 Task: Find connections with filter location Homburg with filter topic #SmallBusinesswith filter profile language English with filter current company Blue Star Limited with filter school Laxminarayan Institute of Technology with filter industry Fashion Accessories Manufacturing with filter service category Telecommunications with filter keywords title Zoologist
Action: Mouse moved to (480, 68)
Screenshot: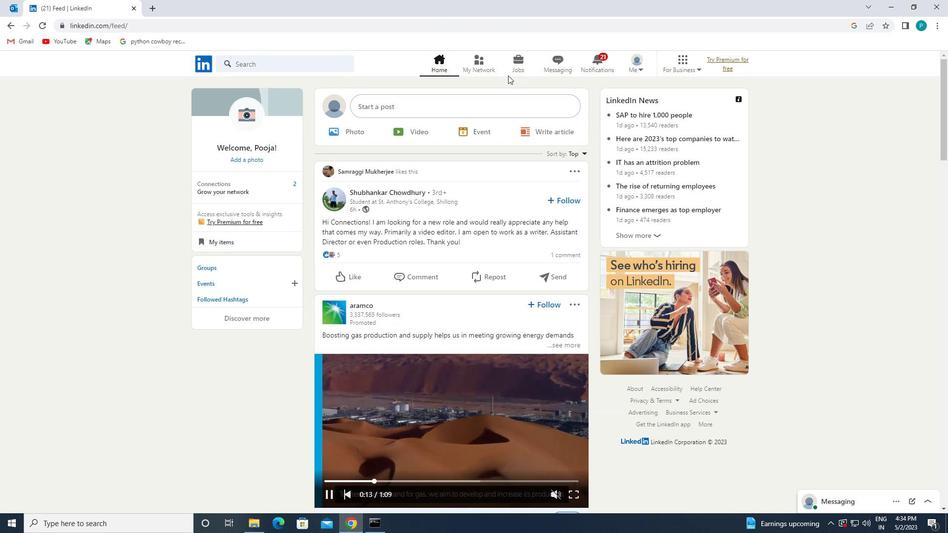 
Action: Mouse pressed left at (480, 68)
Screenshot: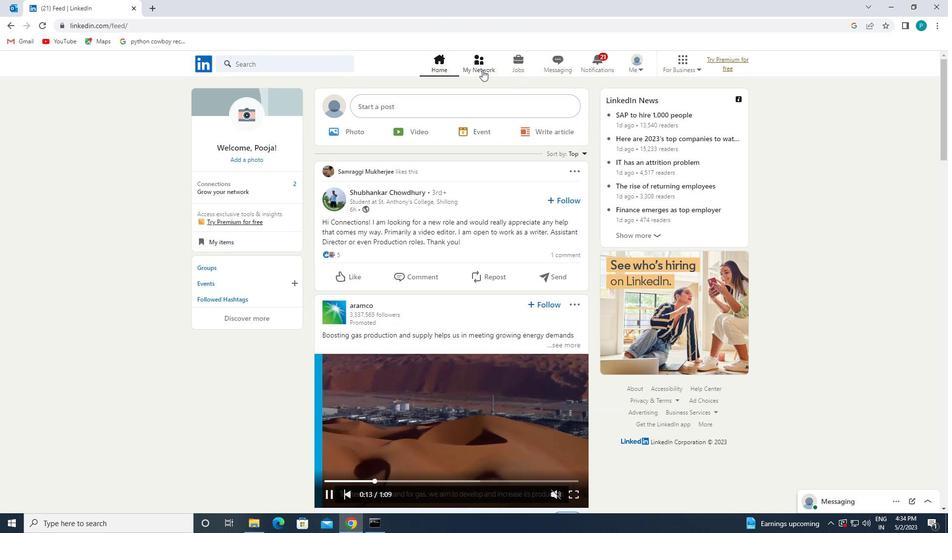 
Action: Mouse moved to (290, 114)
Screenshot: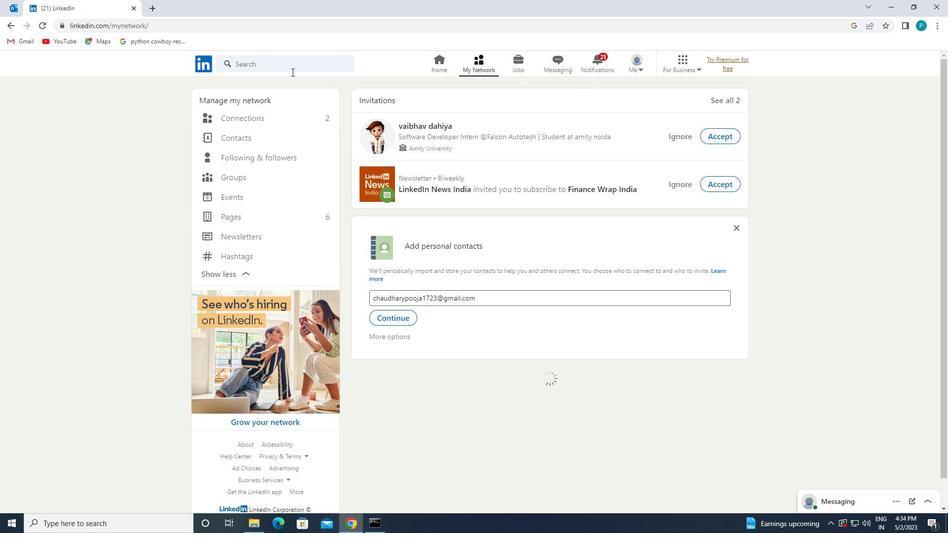 
Action: Mouse pressed left at (290, 114)
Screenshot: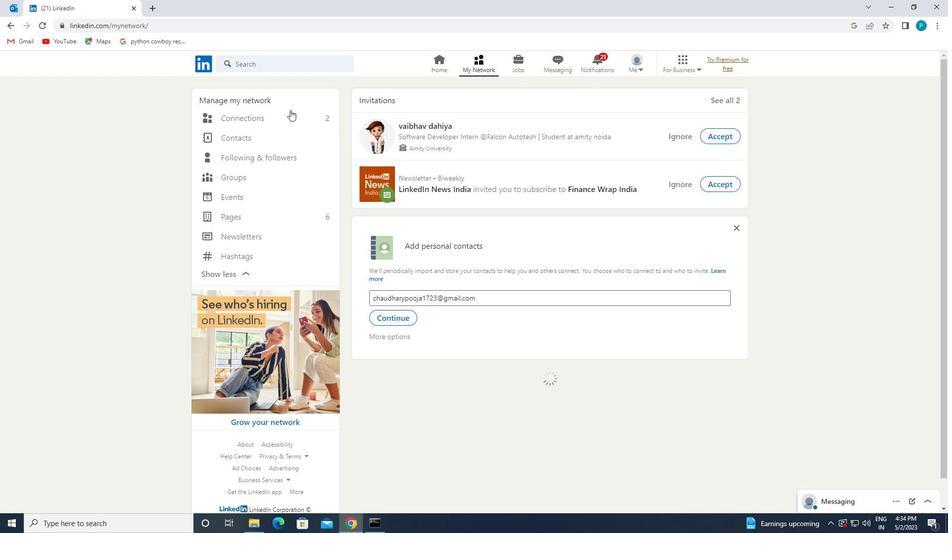 
Action: Mouse moved to (292, 116)
Screenshot: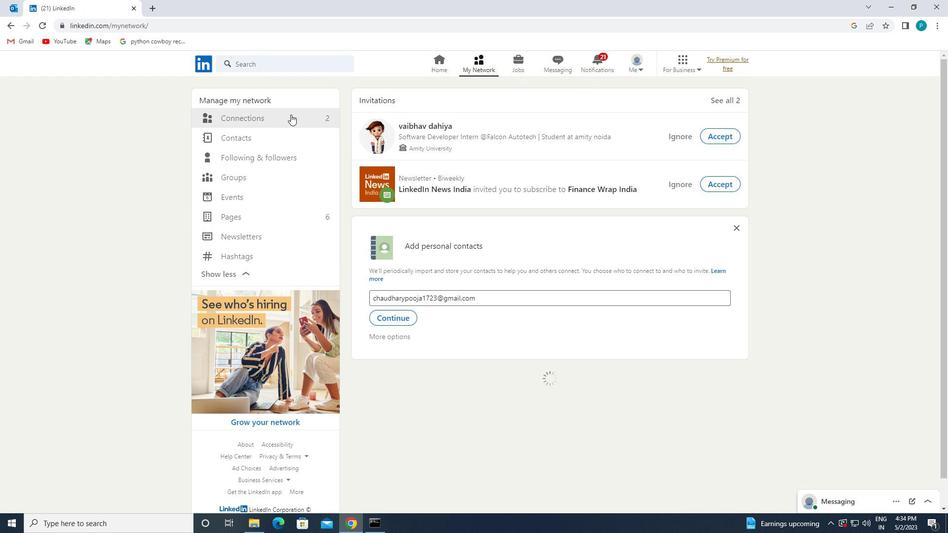
Action: Mouse pressed left at (292, 116)
Screenshot: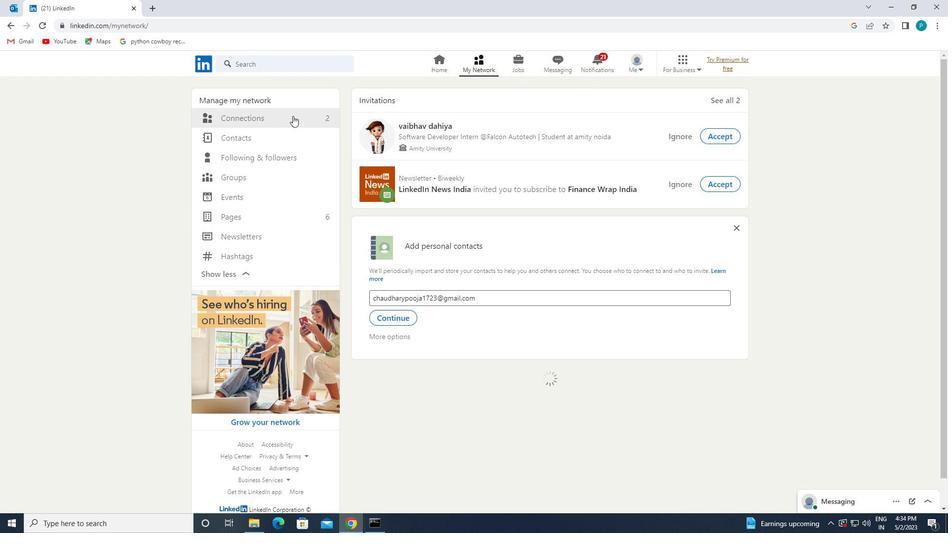
Action: Mouse pressed left at (292, 116)
Screenshot: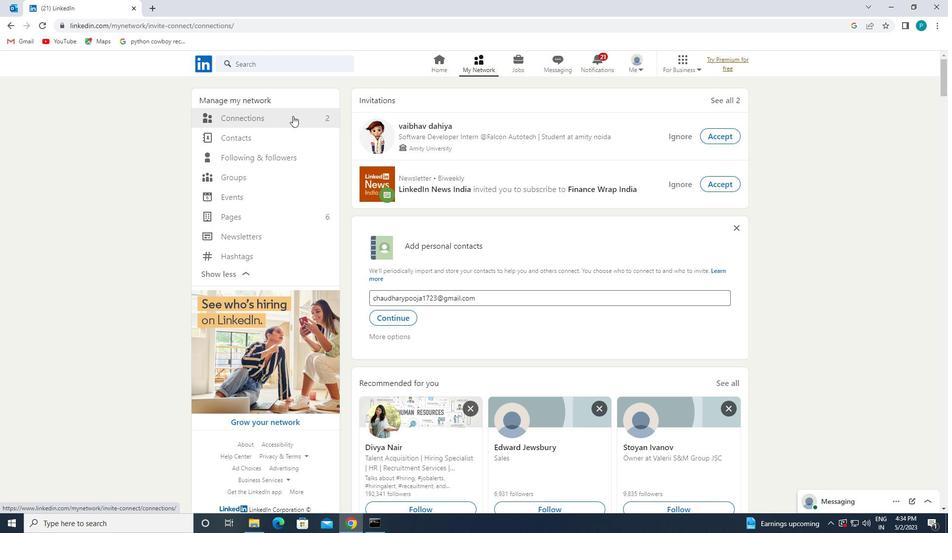 
Action: Mouse pressed left at (292, 116)
Screenshot: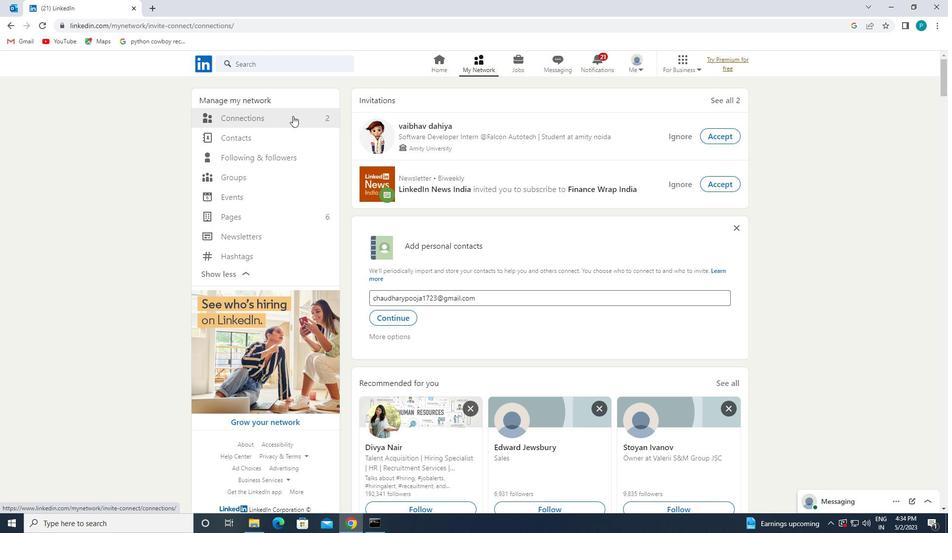 
Action: Mouse moved to (558, 114)
Screenshot: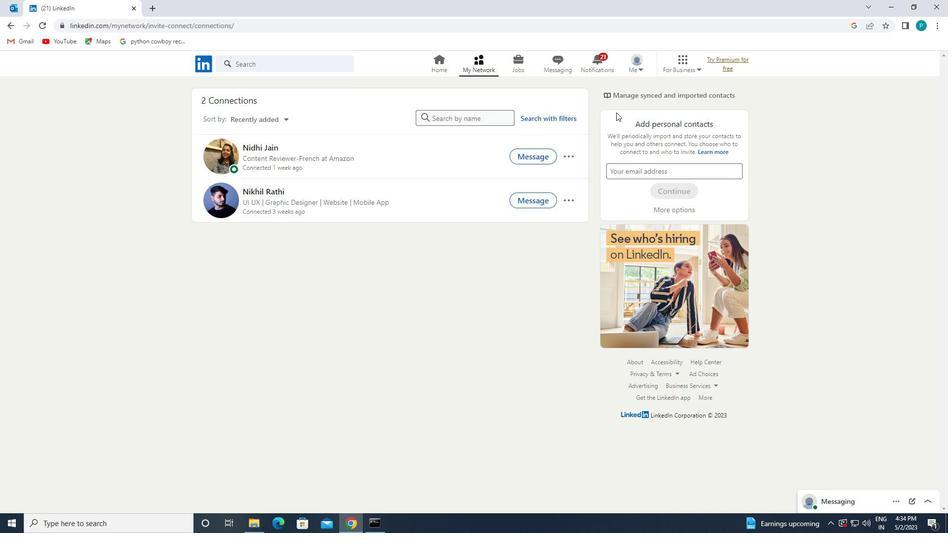 
Action: Mouse pressed left at (558, 114)
Screenshot: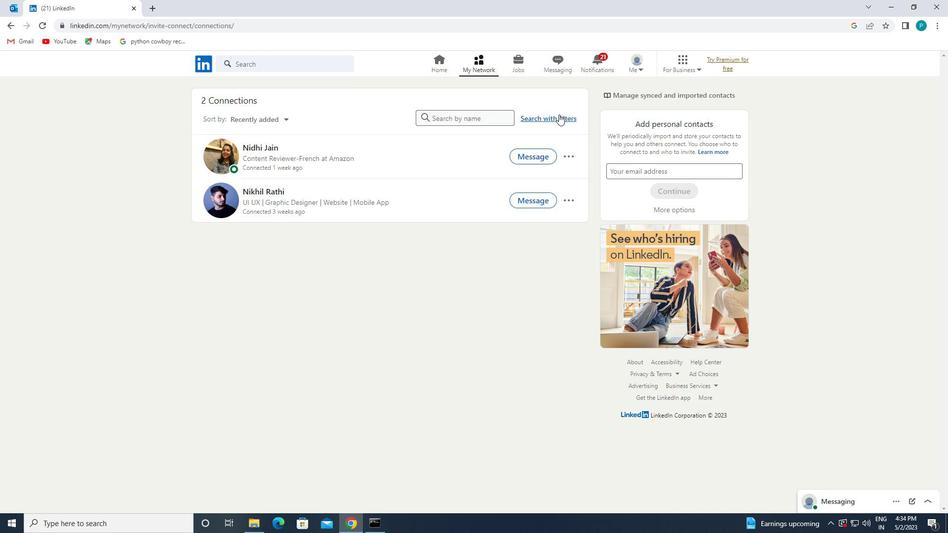 
Action: Mouse moved to (517, 90)
Screenshot: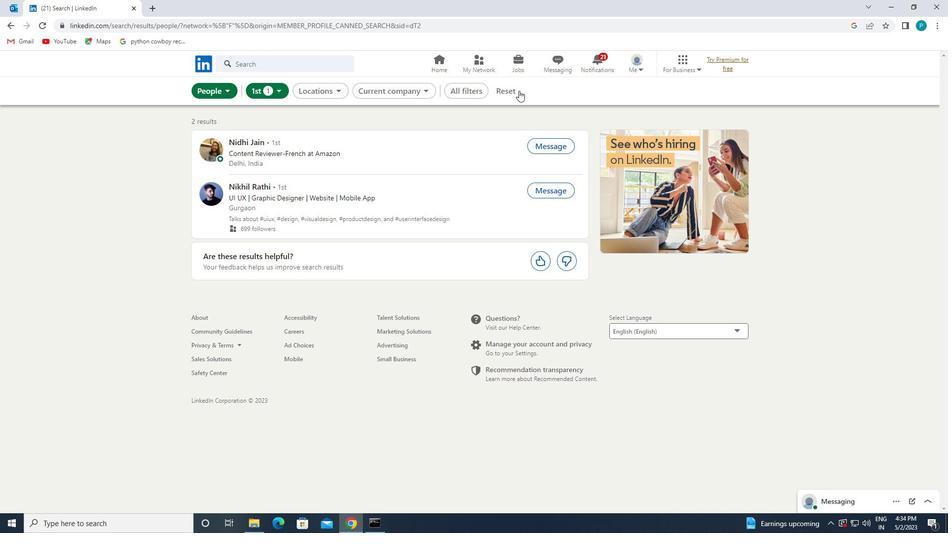 
Action: Mouse pressed left at (517, 90)
Screenshot: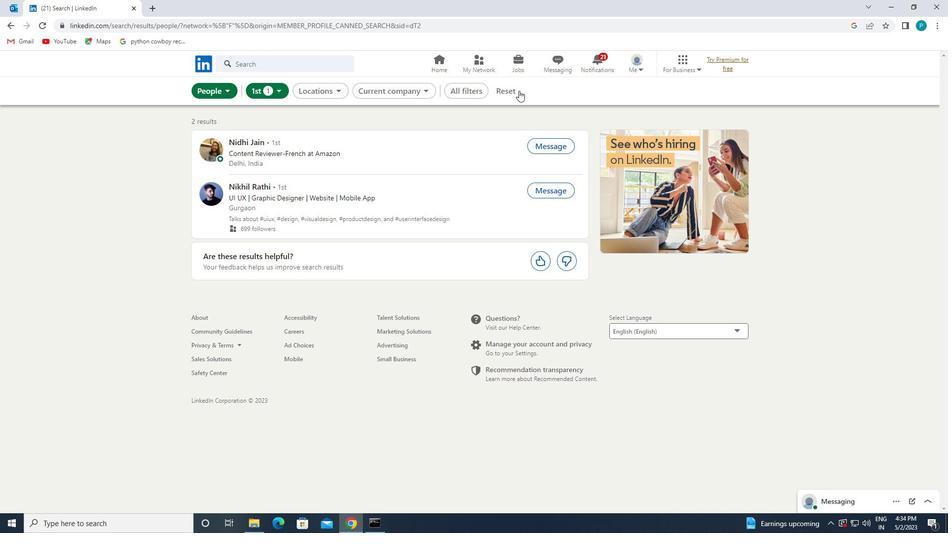 
Action: Mouse moved to (478, 88)
Screenshot: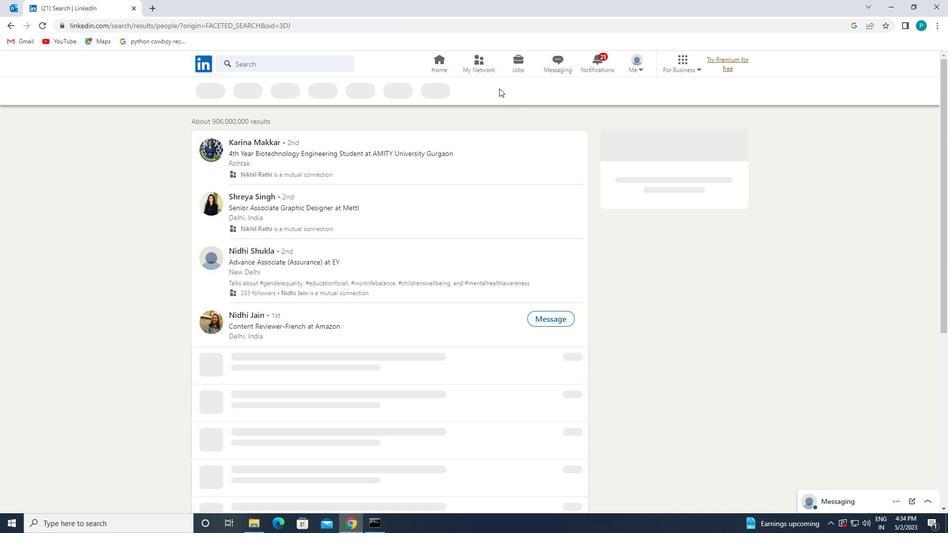 
Action: Mouse pressed left at (478, 88)
Screenshot: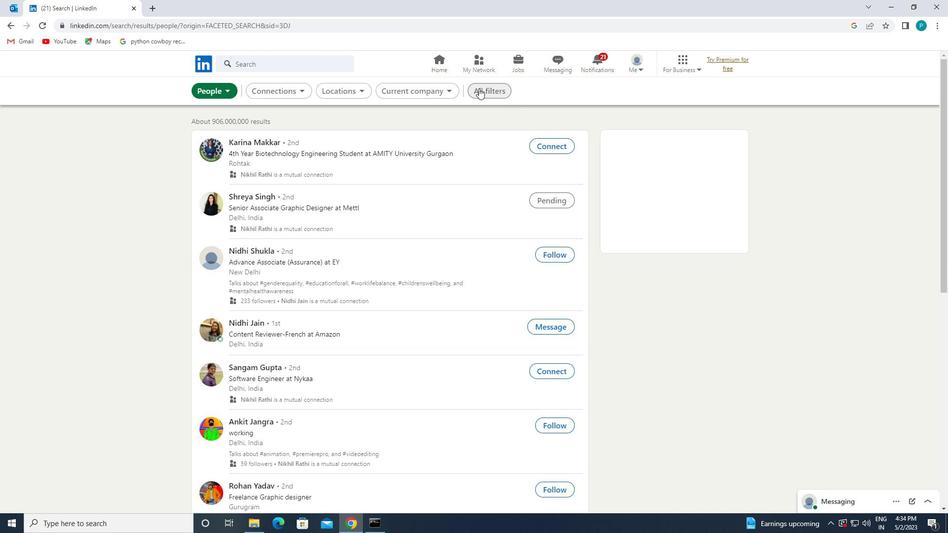 
Action: Mouse moved to (837, 305)
Screenshot: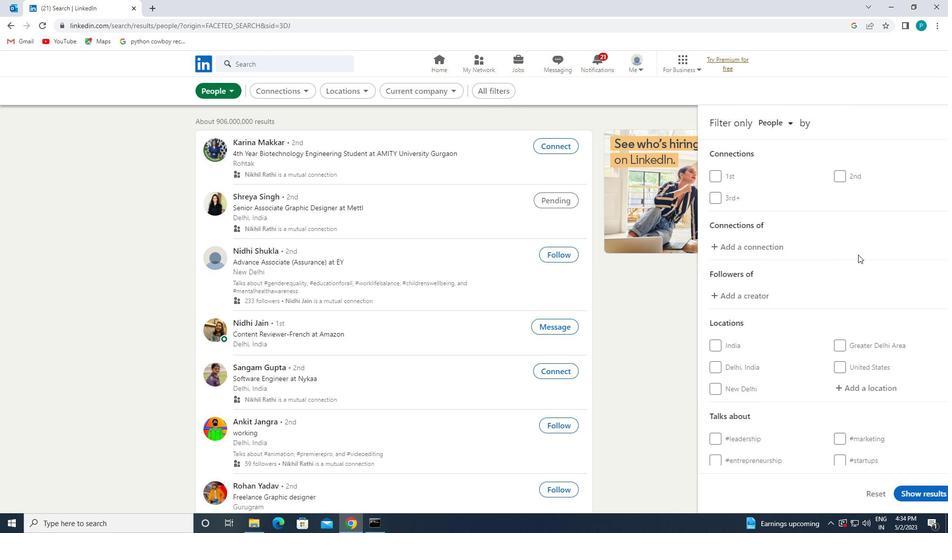 
Action: Mouse scrolled (837, 305) with delta (0, 0)
Screenshot: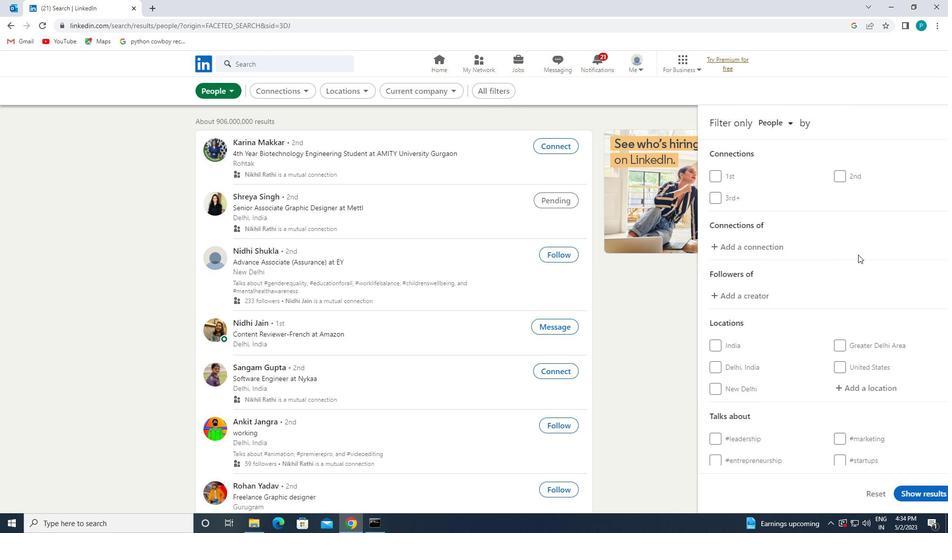 
Action: Mouse scrolled (837, 305) with delta (0, 0)
Screenshot: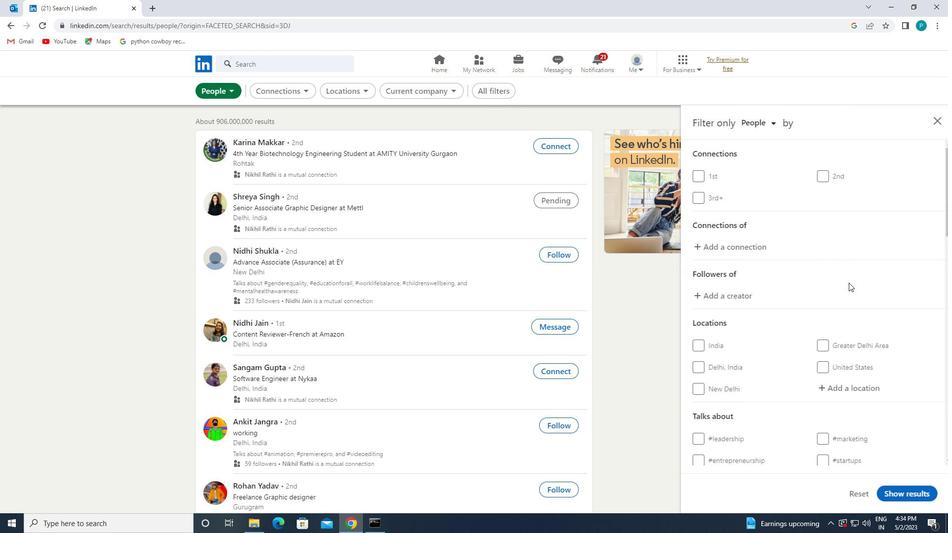 
Action: Mouse scrolled (837, 305) with delta (0, 0)
Screenshot: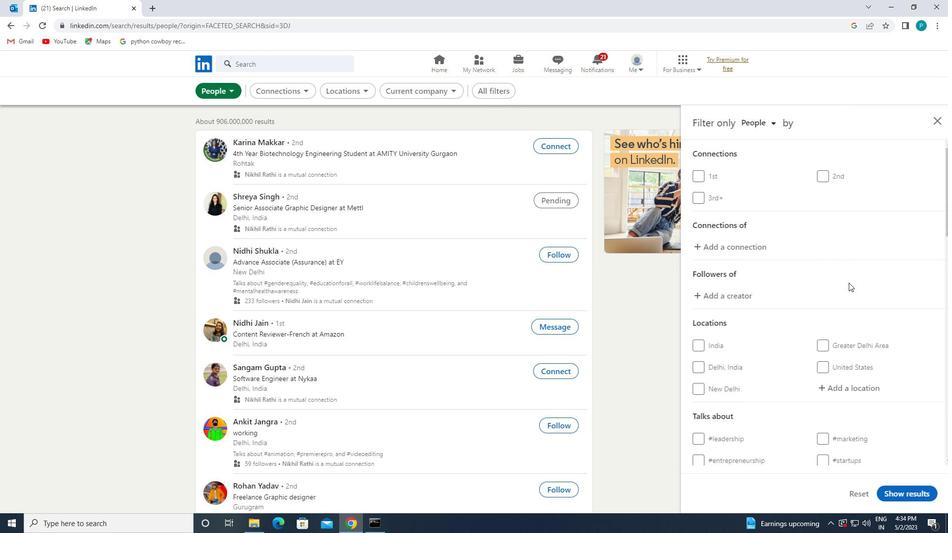 
Action: Mouse moved to (828, 246)
Screenshot: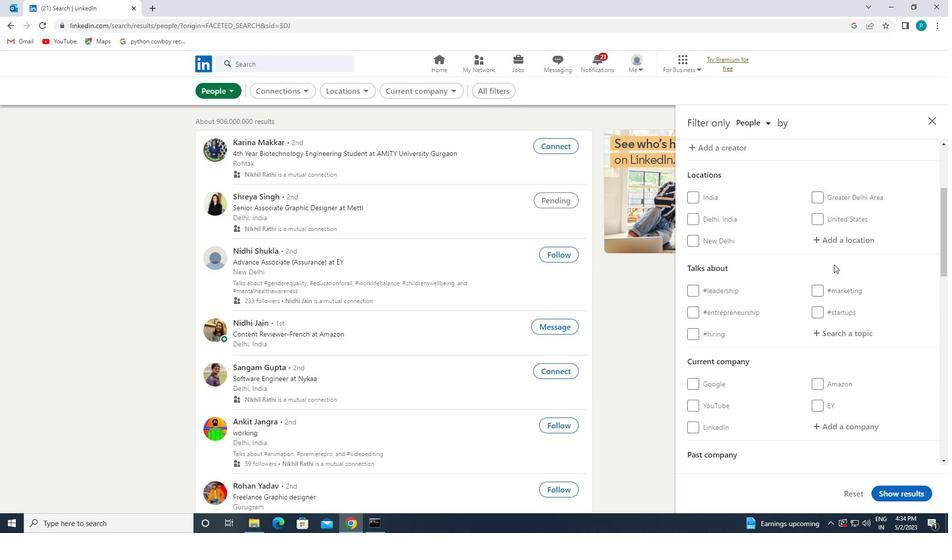 
Action: Mouse pressed left at (828, 246)
Screenshot: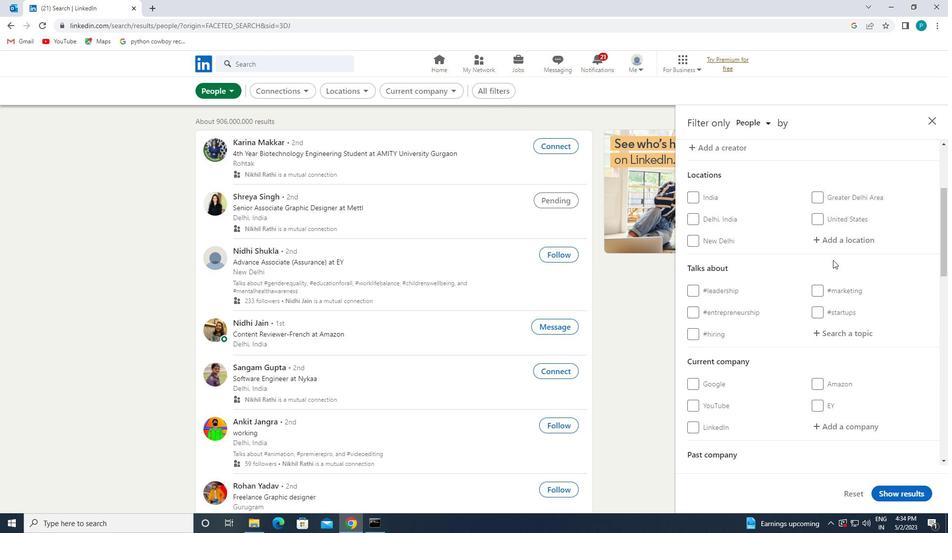 
Action: Key pressed <Key.caps_lock>h<Key.caps_lock>omburg
Screenshot: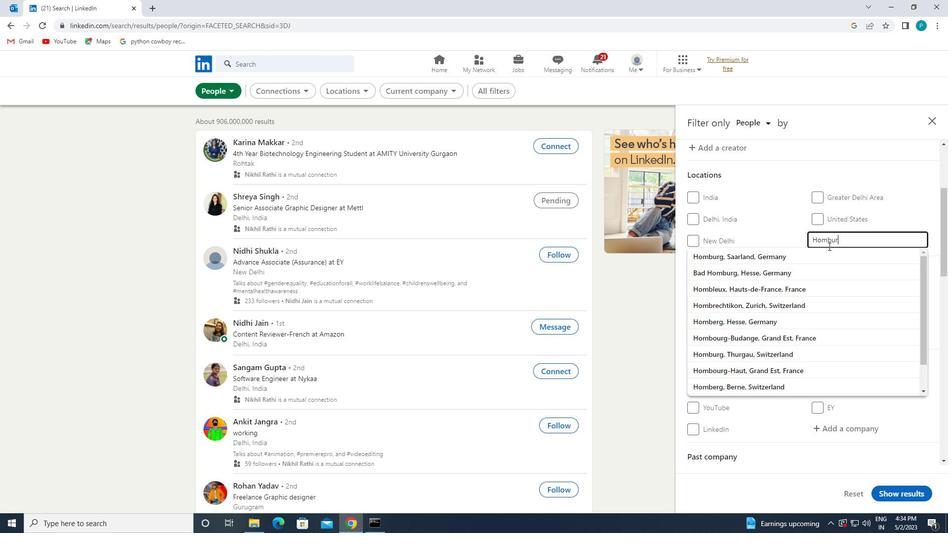 
Action: Mouse moved to (767, 255)
Screenshot: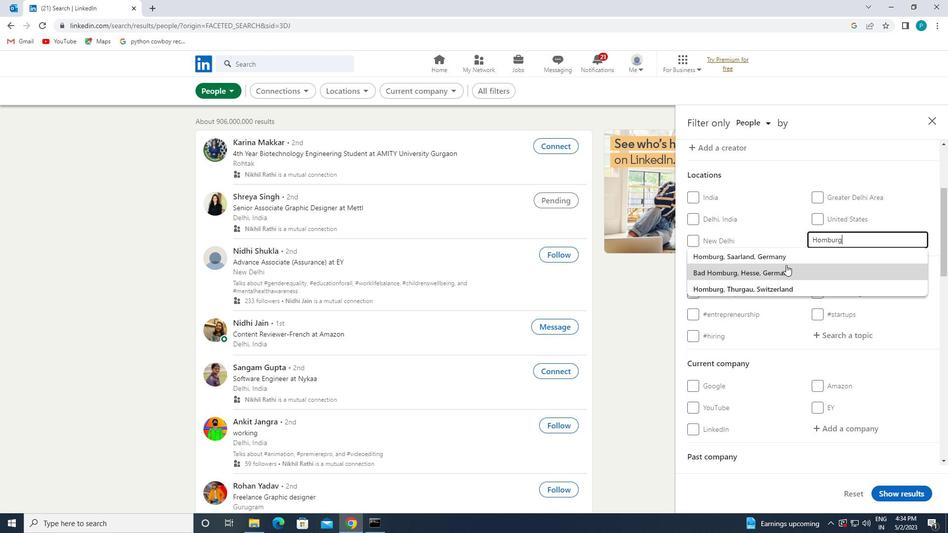
Action: Mouse pressed left at (767, 255)
Screenshot: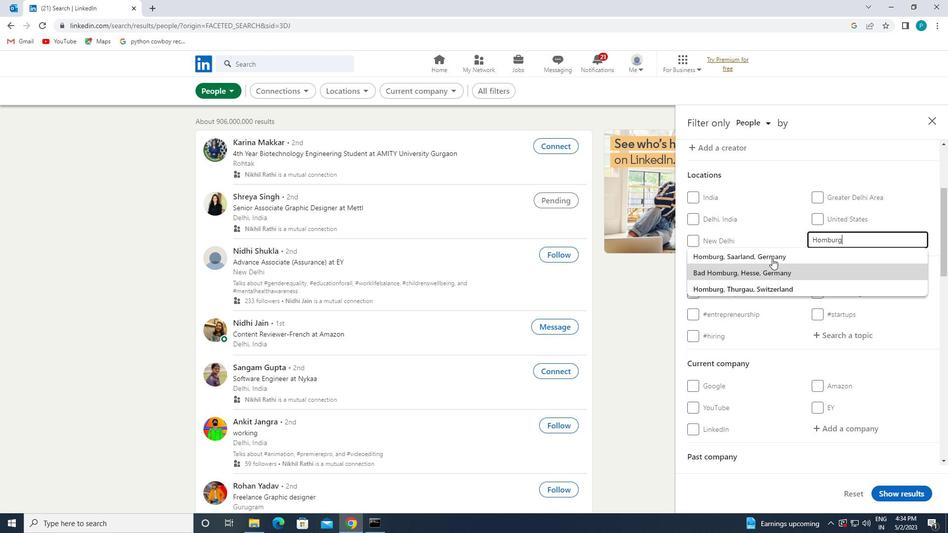 
Action: Mouse moved to (848, 313)
Screenshot: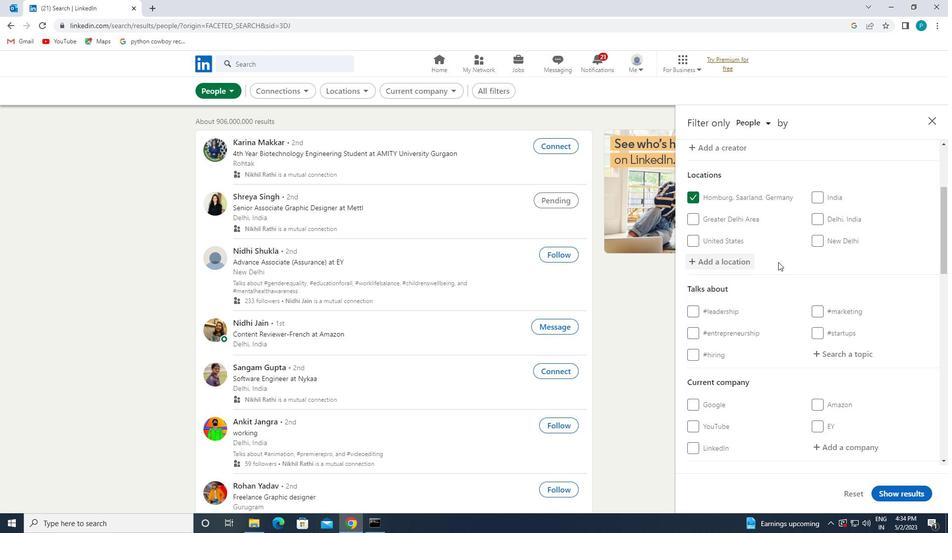 
Action: Mouse scrolled (848, 313) with delta (0, 0)
Screenshot: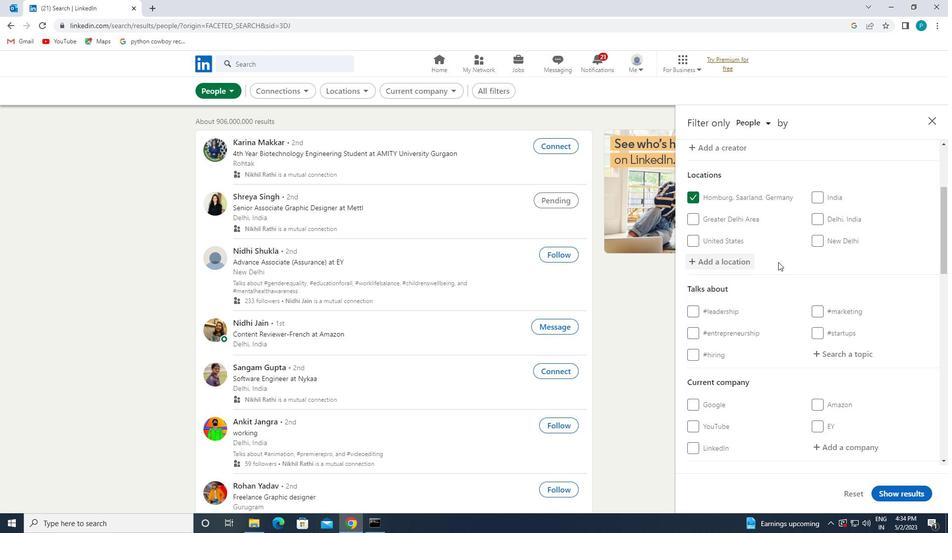 
Action: Mouse moved to (848, 313)
Screenshot: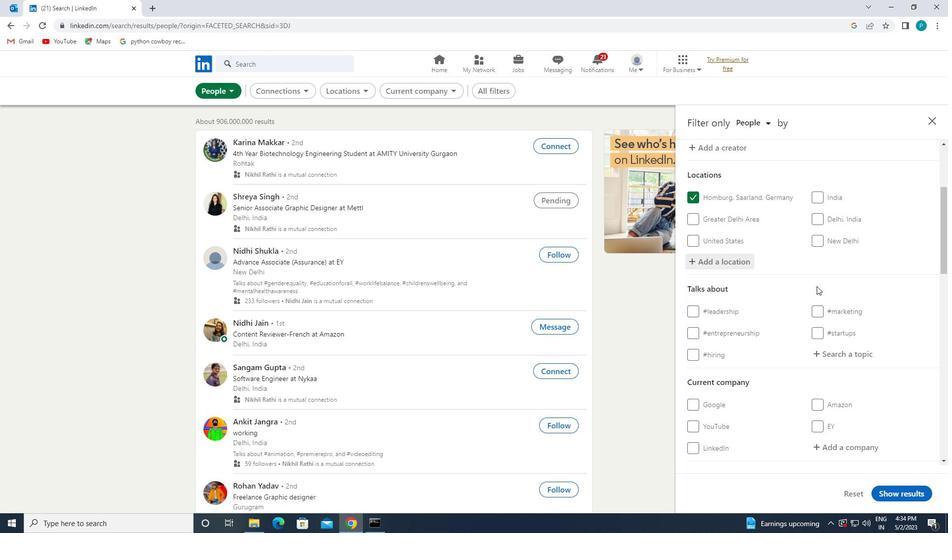 
Action: Mouse scrolled (848, 313) with delta (0, 0)
Screenshot: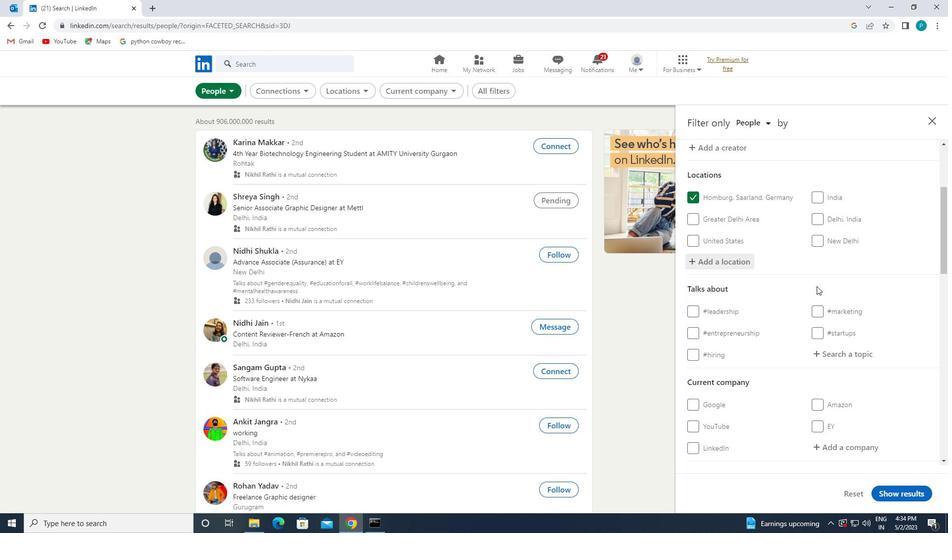 
Action: Mouse scrolled (848, 313) with delta (0, 0)
Screenshot: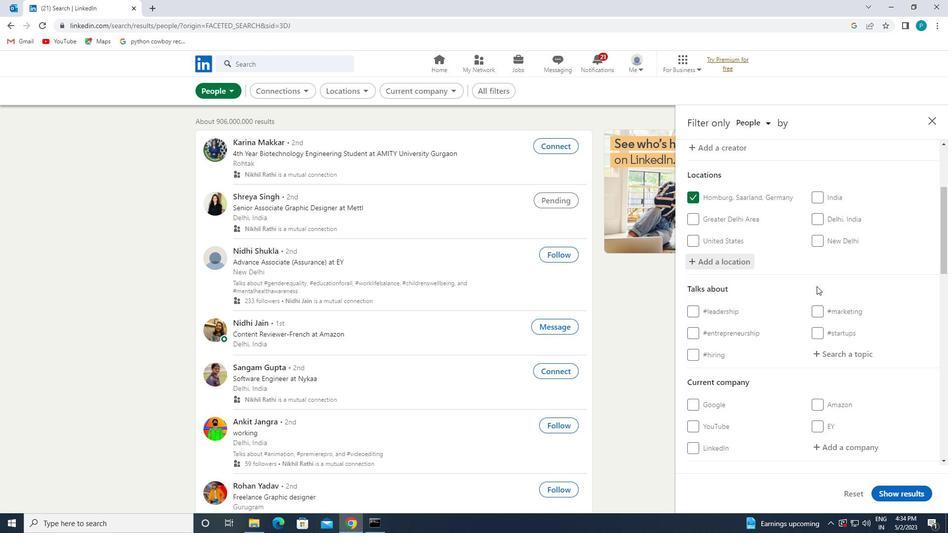 
Action: Mouse moved to (830, 211)
Screenshot: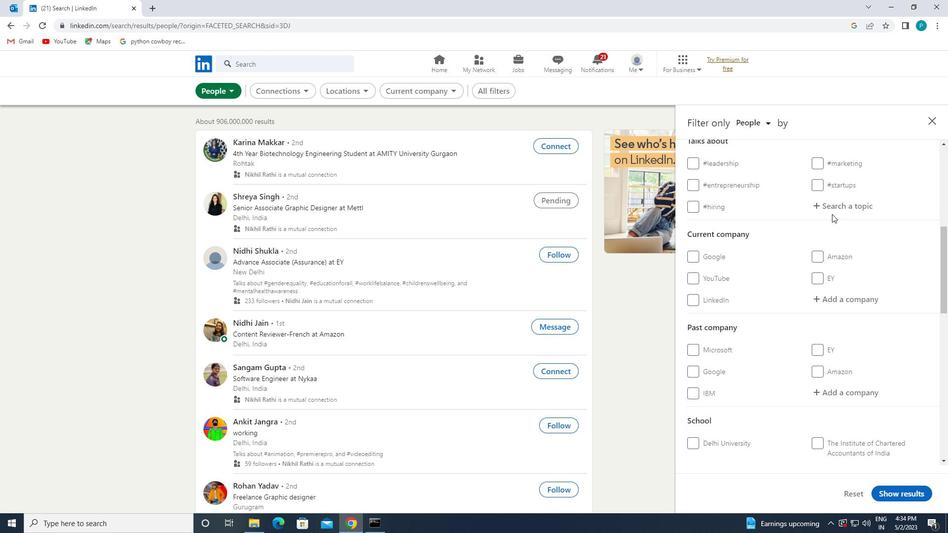 
Action: Mouse pressed left at (830, 211)
Screenshot: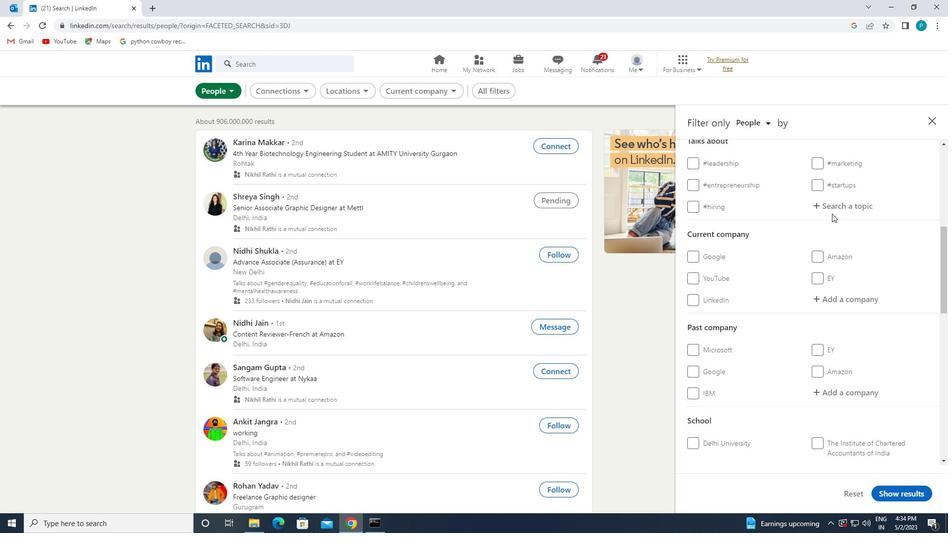 
Action: Key pressed <Key.shift><Key.shift><Key.shift><Key.shift><Key.shift><Key.shift>#S<Key.backspace><Key.caps_lock>S<Key.caps_lock>MALL<Key.caps_lock>B<Key.caps_lock>USNESS
Screenshot: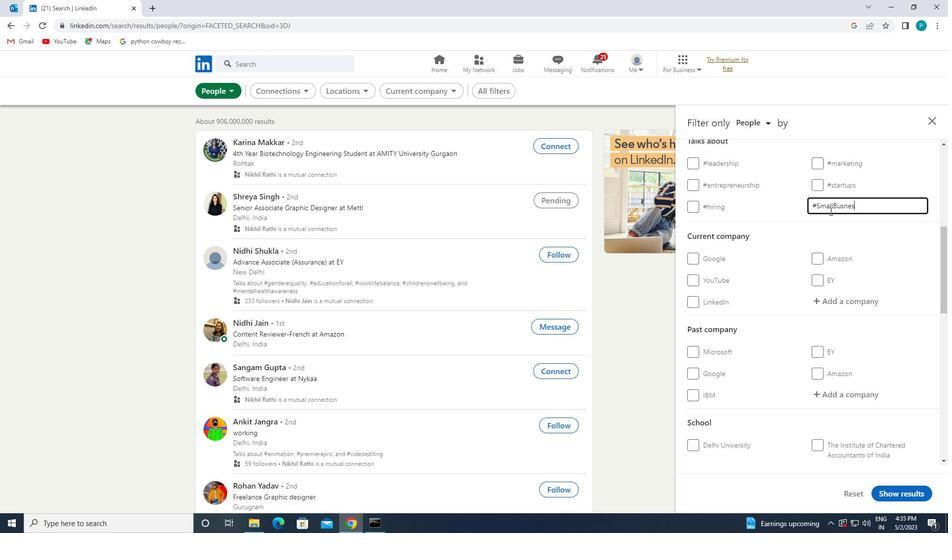 
Action: Mouse moved to (842, 204)
Screenshot: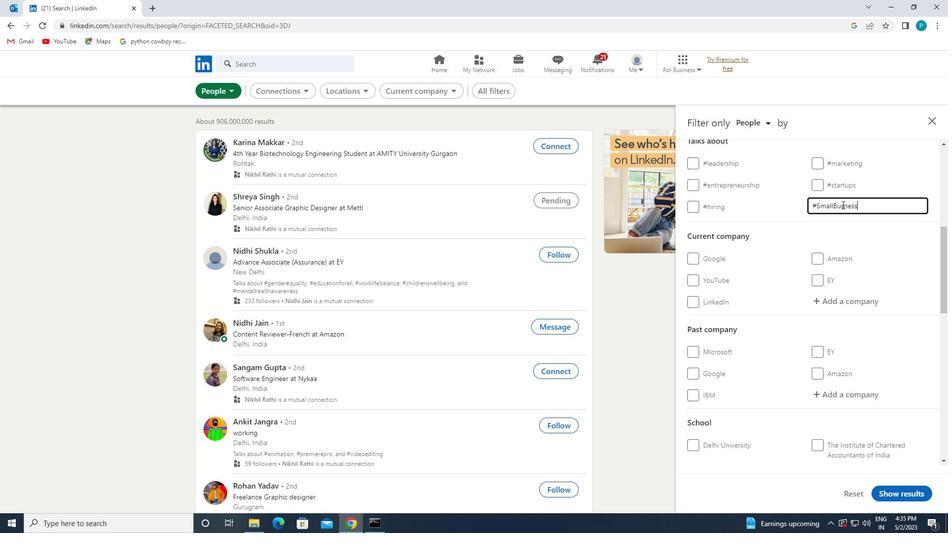 
Action: Mouse pressed left at (842, 204)
Screenshot: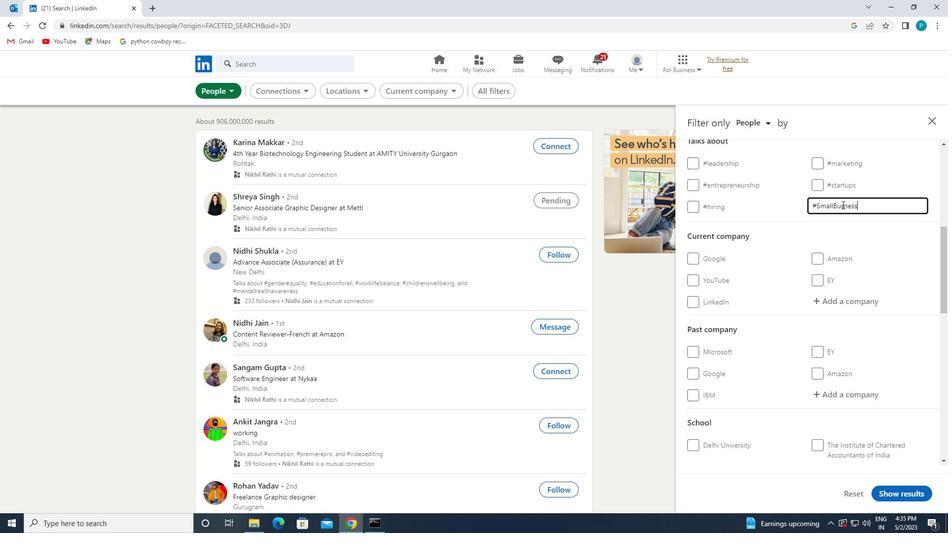 
Action: Mouse moved to (843, 206)
Screenshot: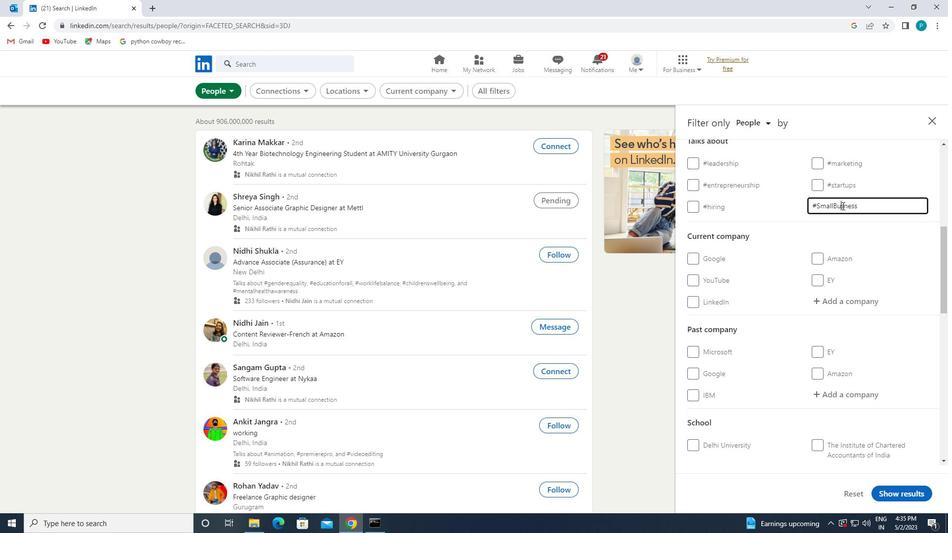 
Action: Mouse pressed left at (843, 206)
Screenshot: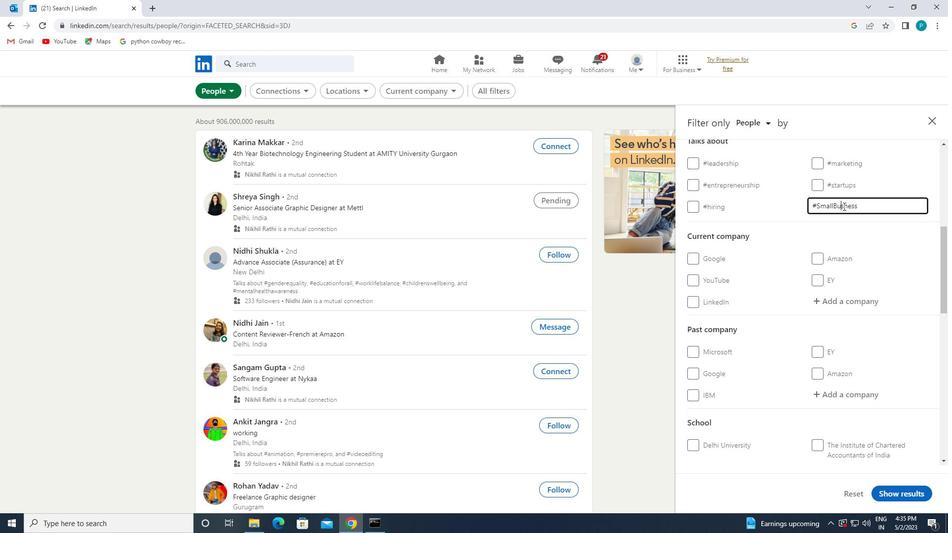 
Action: Key pressed I
Screenshot: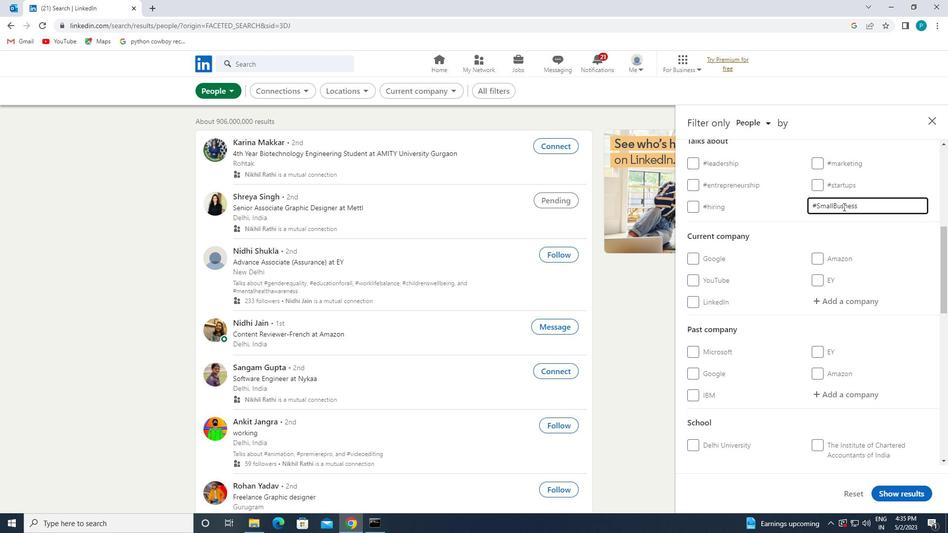 
Action: Mouse moved to (808, 313)
Screenshot: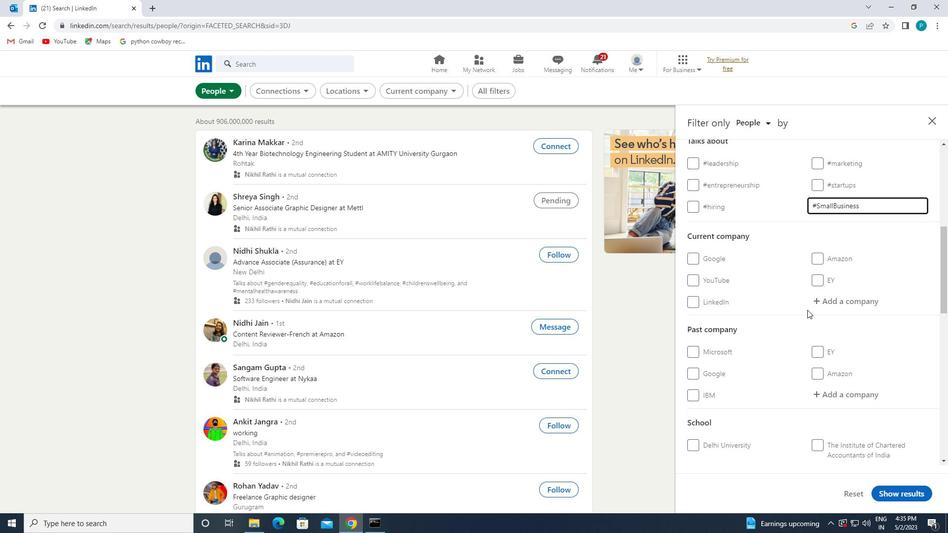 
Action: Mouse scrolled (808, 313) with delta (0, 0)
Screenshot: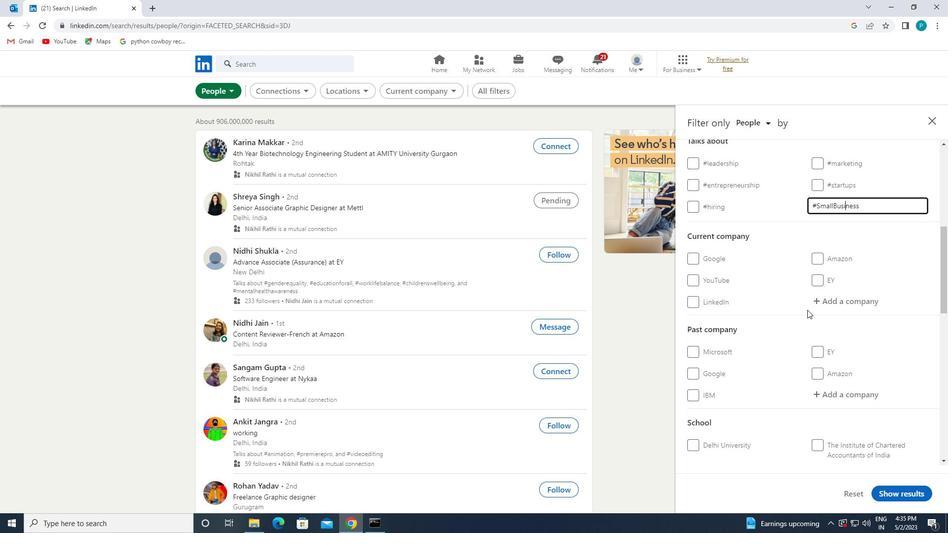 
Action: Mouse scrolled (808, 313) with delta (0, 0)
Screenshot: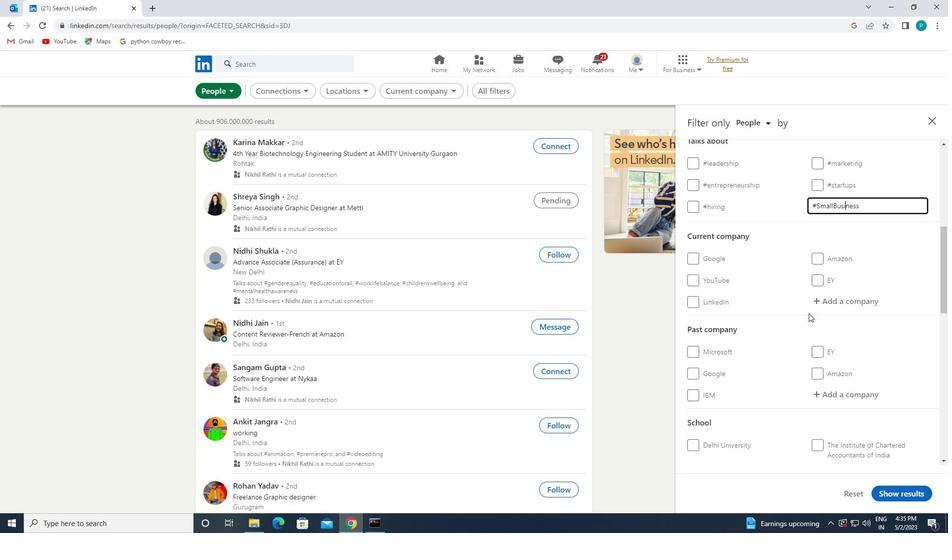
Action: Mouse moved to (846, 315)
Screenshot: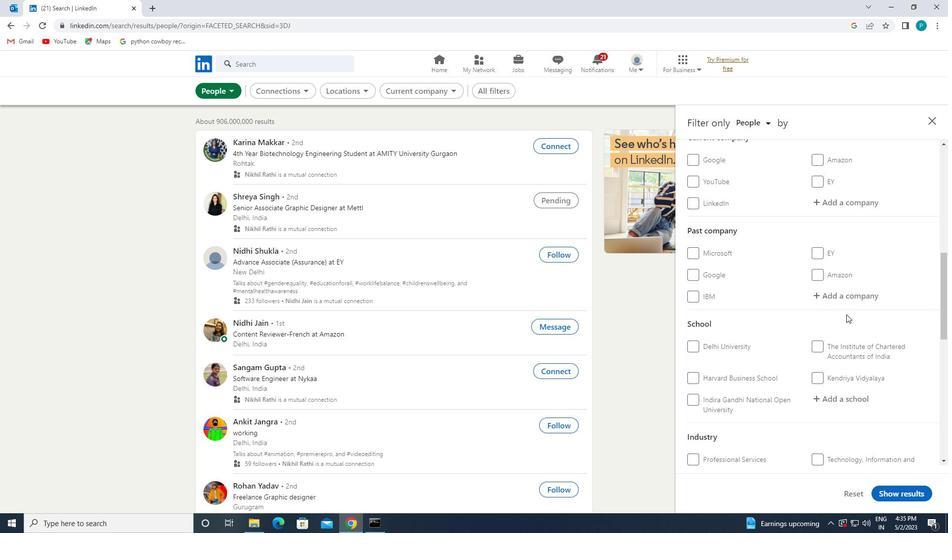 
Action: Mouse scrolled (846, 315) with delta (0, 0)
Screenshot: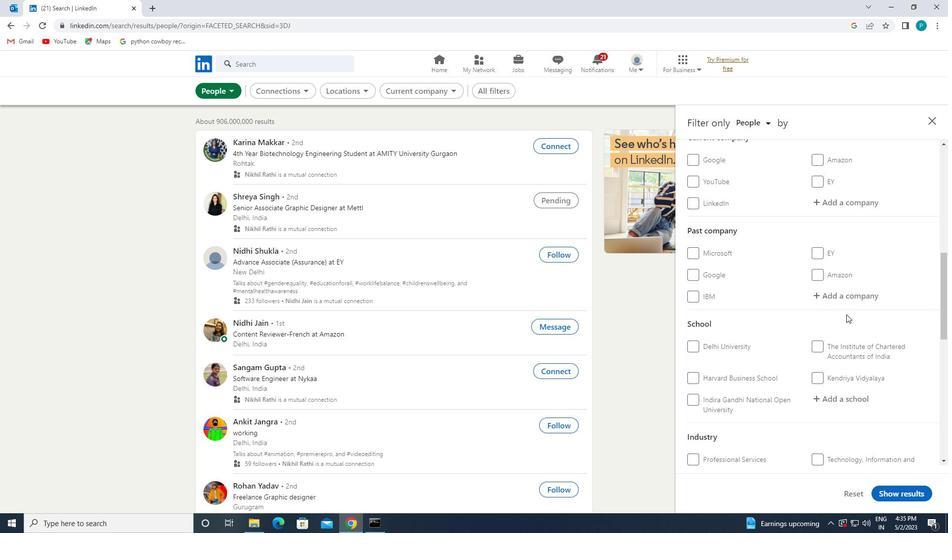 
Action: Mouse moved to (768, 361)
Screenshot: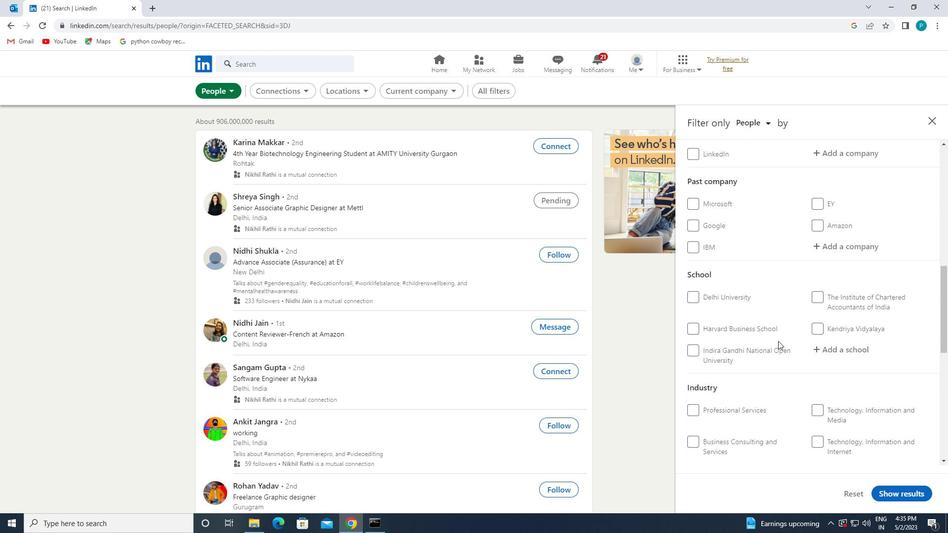 
Action: Mouse scrolled (768, 360) with delta (0, 0)
Screenshot: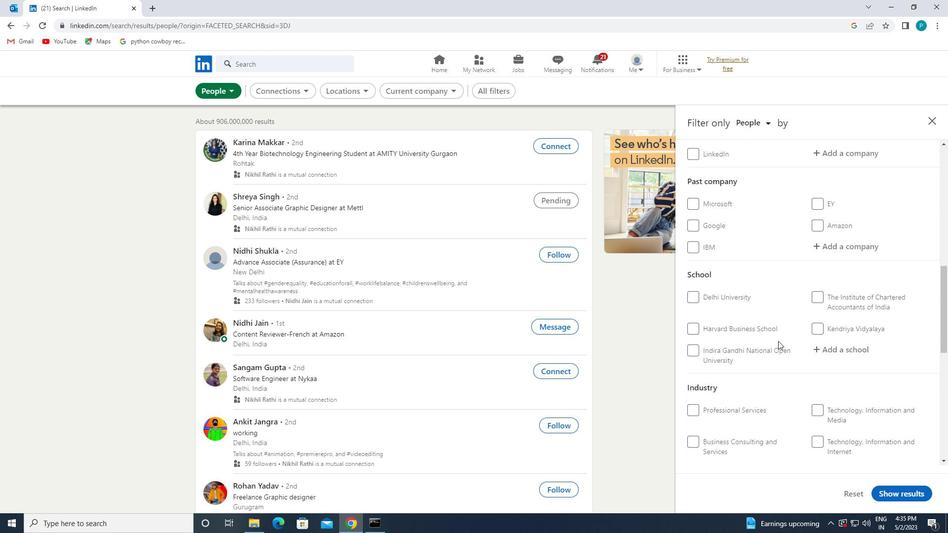 
Action: Mouse moved to (766, 365)
Screenshot: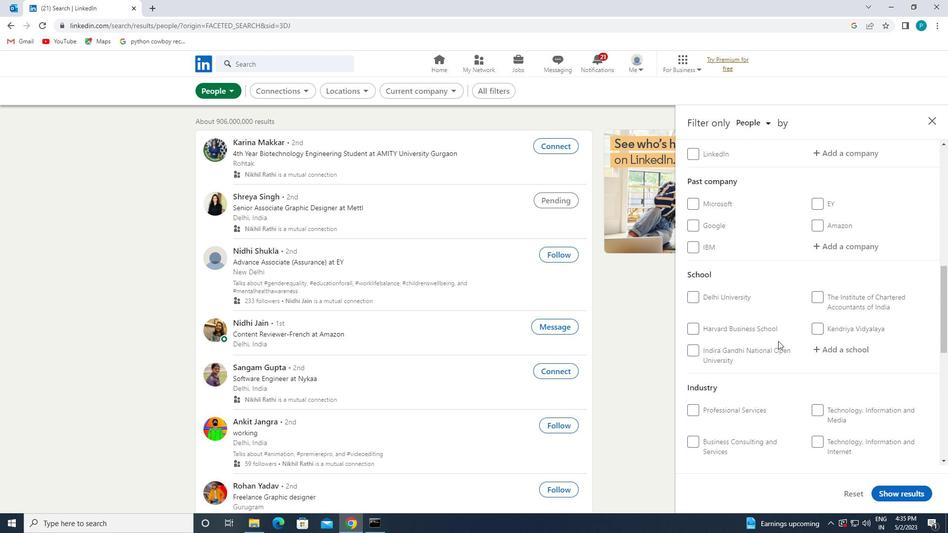 
Action: Mouse scrolled (766, 365) with delta (0, 0)
Screenshot: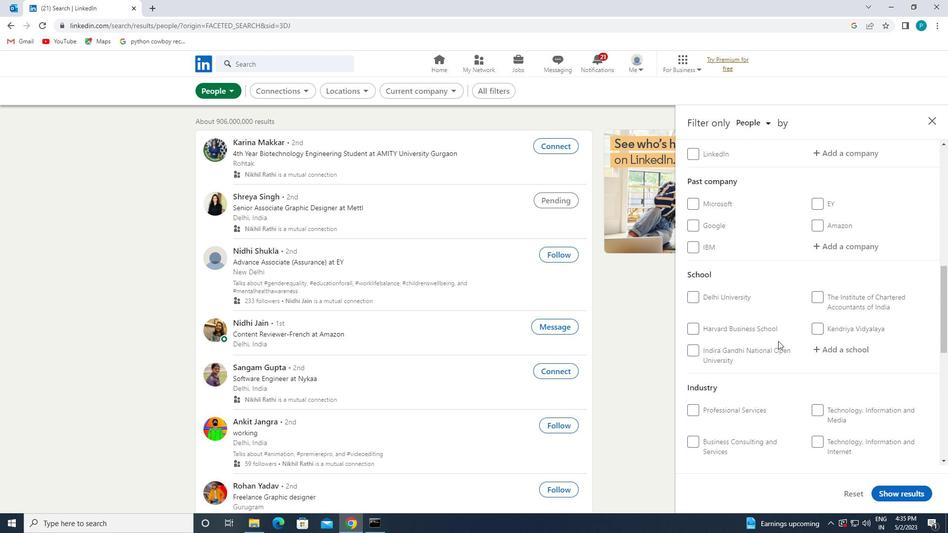 
Action: Mouse moved to (766, 366)
Screenshot: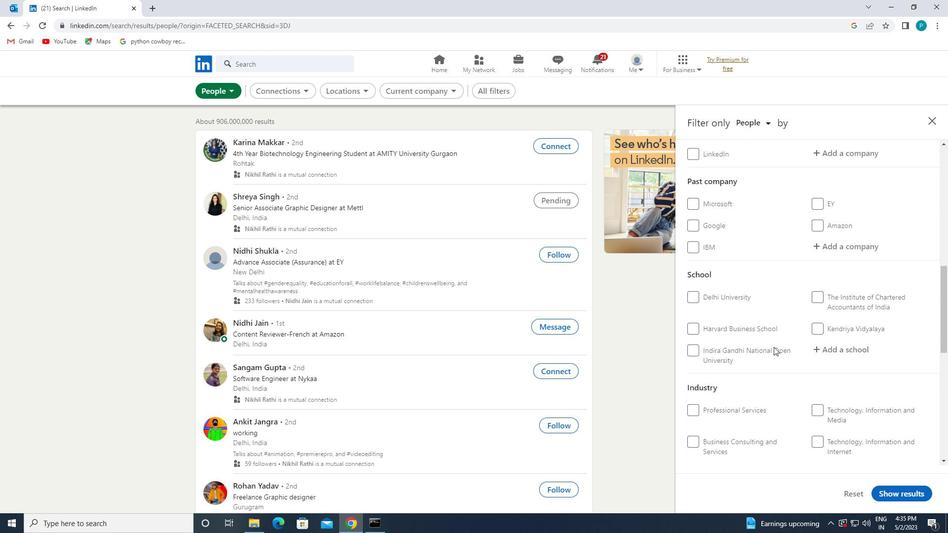 
Action: Mouse scrolled (766, 366) with delta (0, 0)
Screenshot: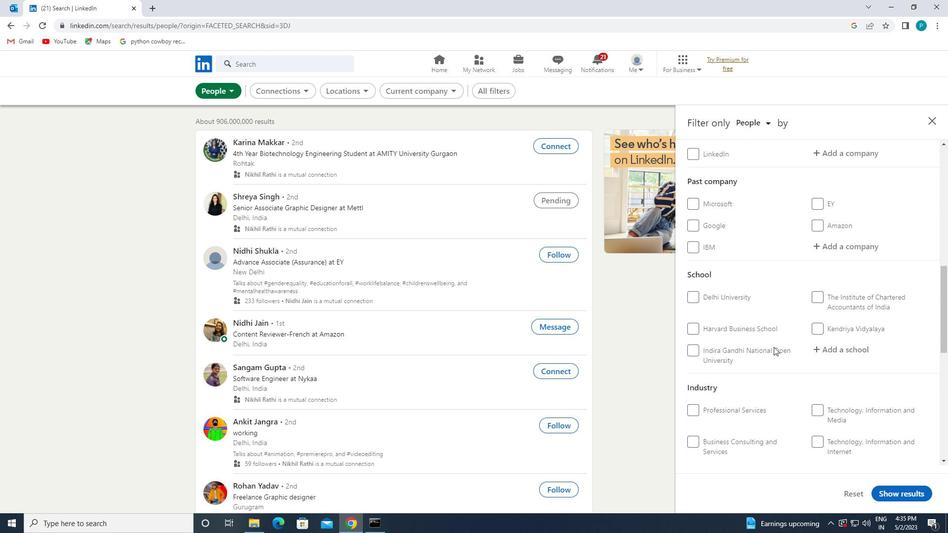 
Action: Mouse moved to (713, 400)
Screenshot: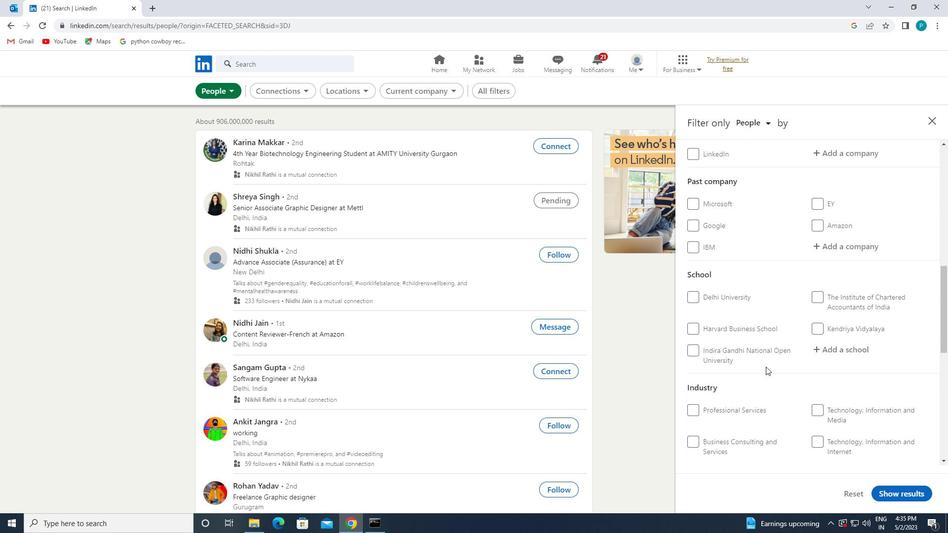 
Action: Mouse scrolled (713, 400) with delta (0, 0)
Screenshot: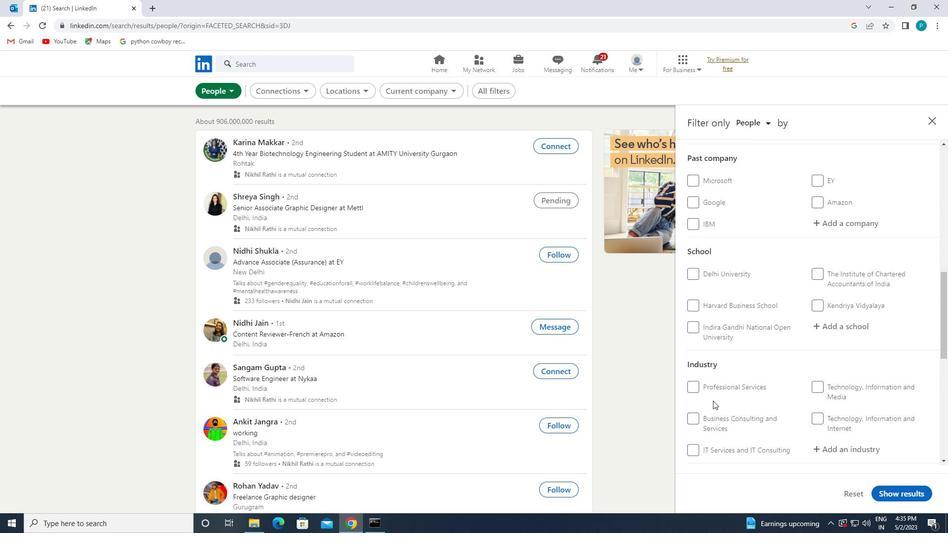 
Action: Mouse moved to (691, 321)
Screenshot: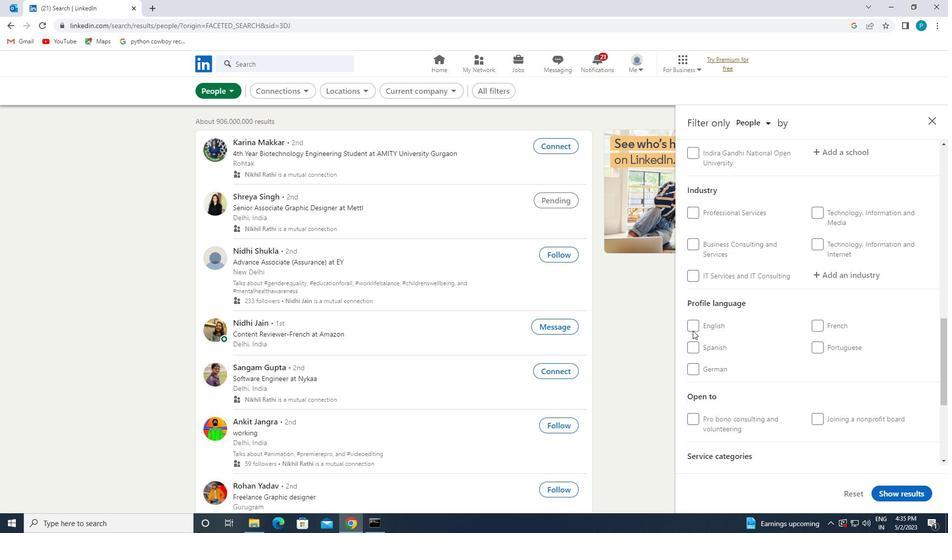
Action: Mouse pressed left at (691, 321)
Screenshot: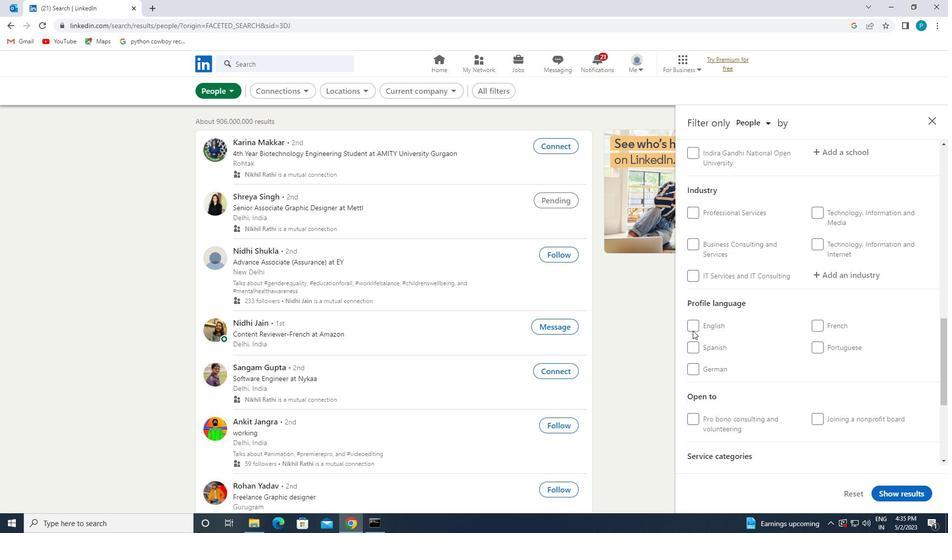 
Action: Mouse moved to (711, 325)
Screenshot: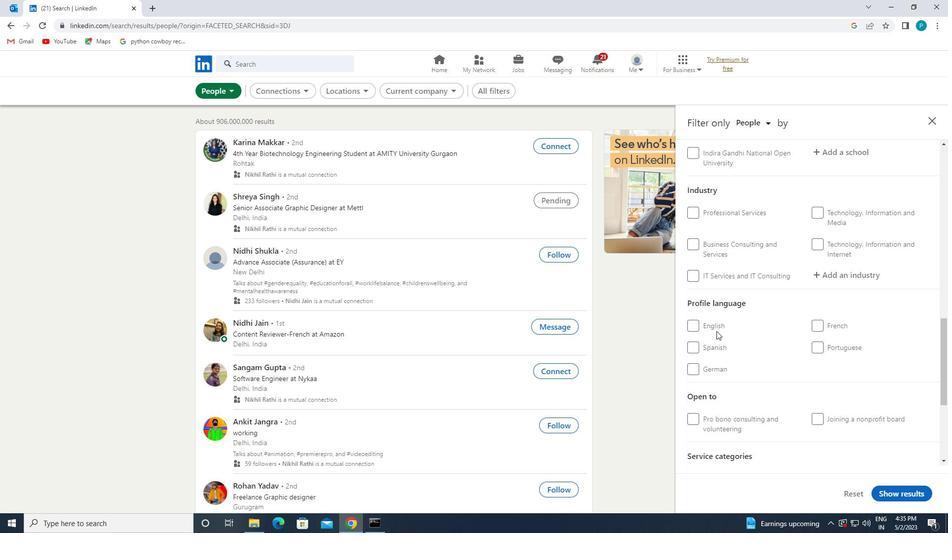 
Action: Mouse pressed left at (711, 325)
Screenshot: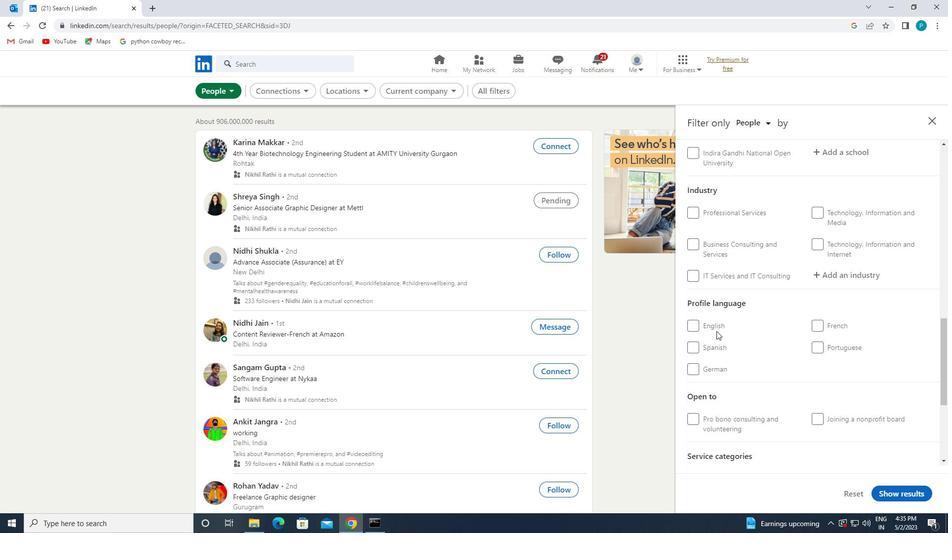 
Action: Mouse pressed left at (711, 325)
Screenshot: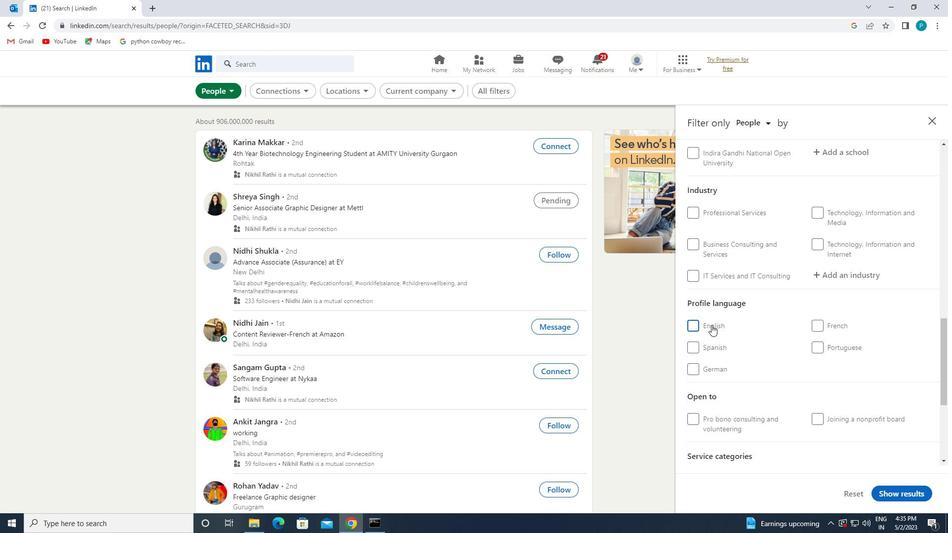 
Action: Mouse moved to (753, 315)
Screenshot: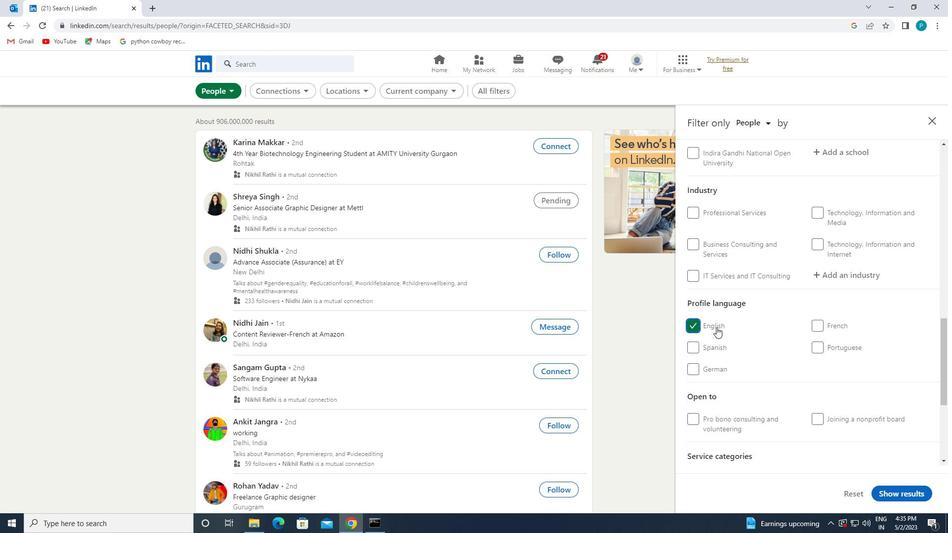 
Action: Mouse scrolled (753, 315) with delta (0, 0)
Screenshot: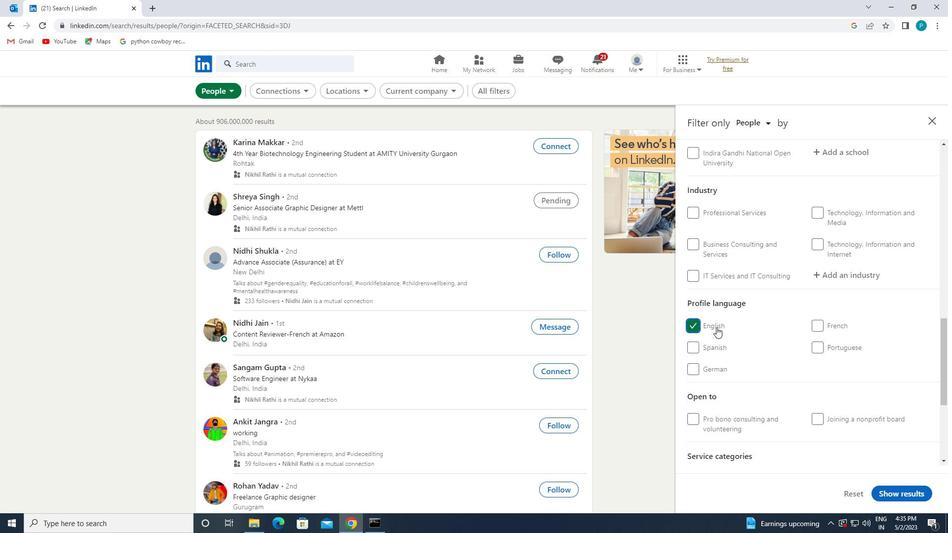 
Action: Mouse moved to (754, 315)
Screenshot: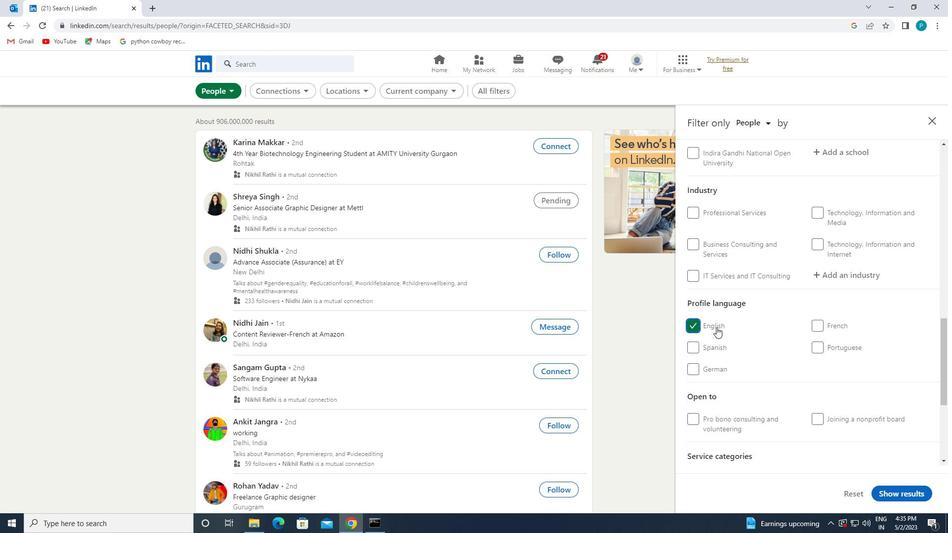 
Action: Mouse scrolled (754, 315) with delta (0, 0)
Screenshot: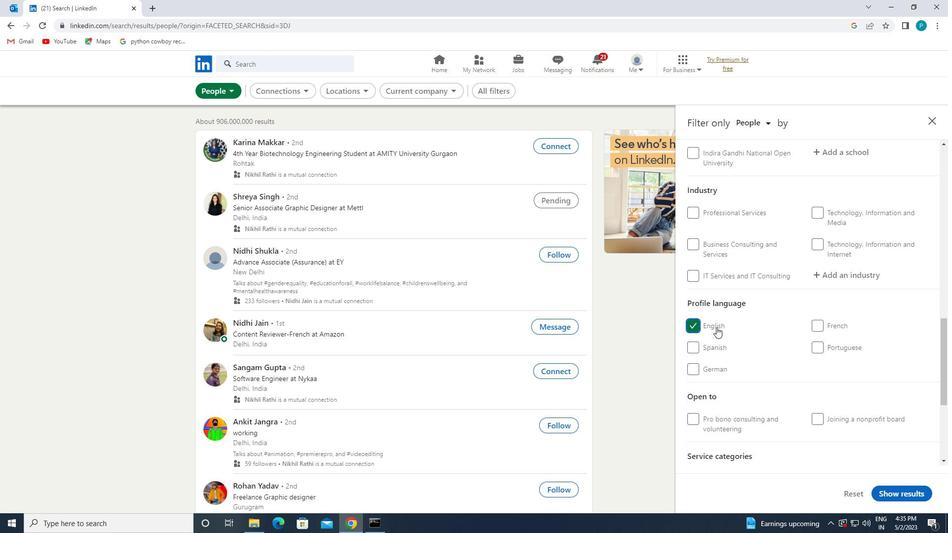 
Action: Mouse scrolled (754, 315) with delta (0, 0)
Screenshot: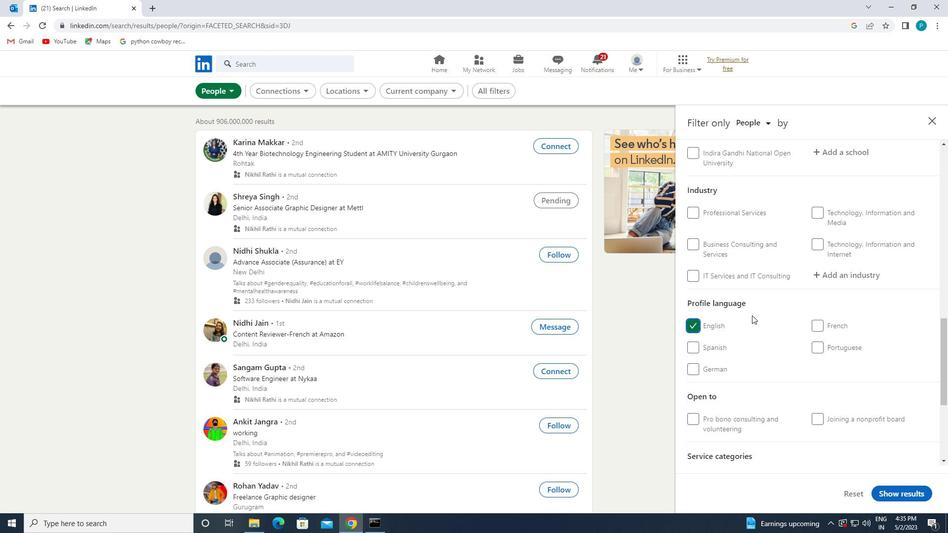 
Action: Mouse moved to (779, 311)
Screenshot: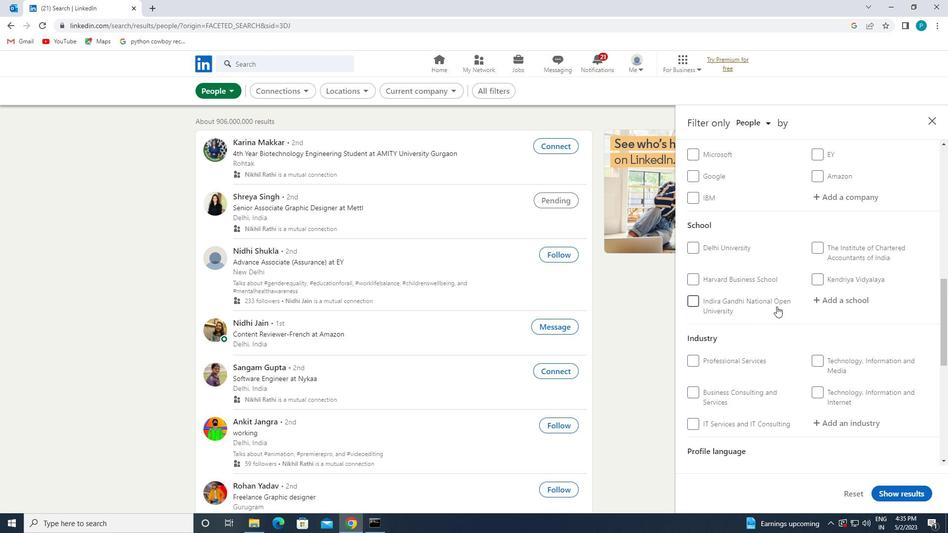 
Action: Mouse scrolled (779, 311) with delta (0, 0)
Screenshot: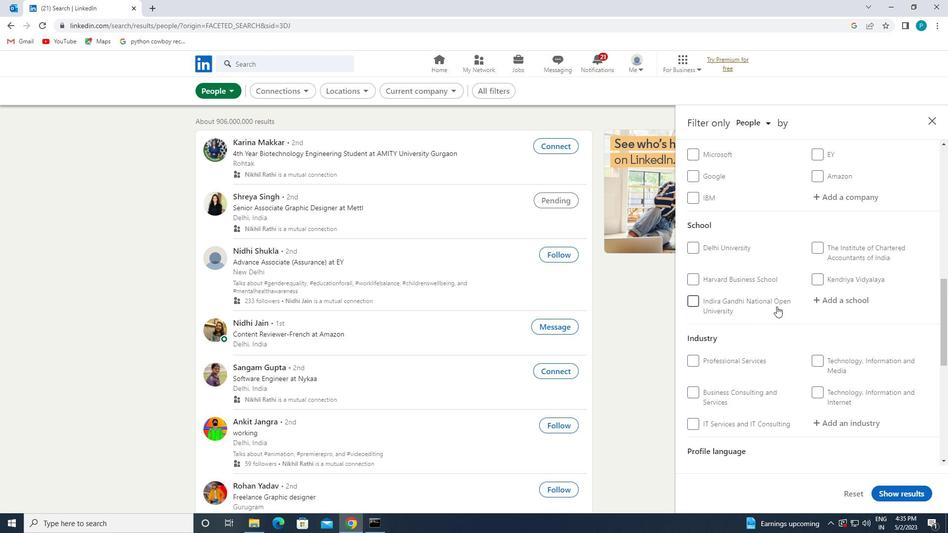 
Action: Mouse scrolled (779, 311) with delta (0, 0)
Screenshot: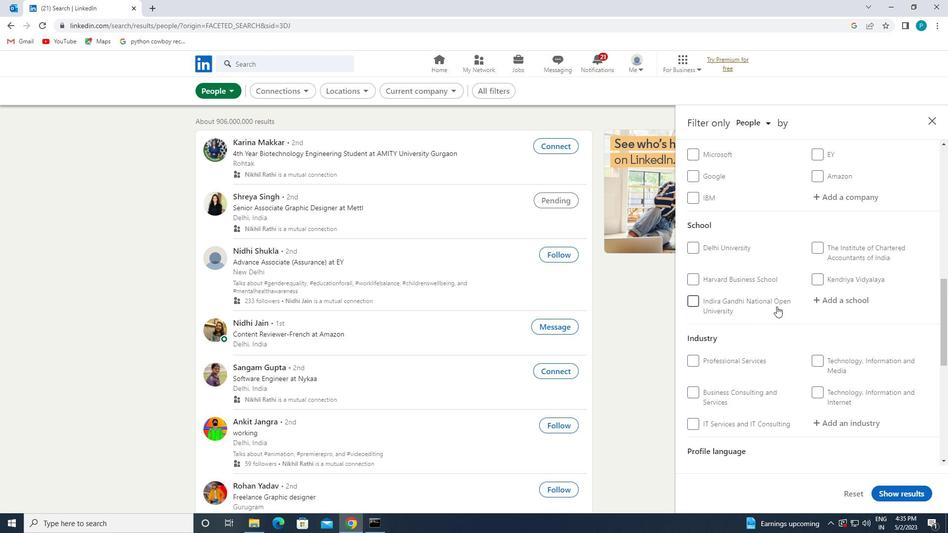 
Action: Mouse scrolled (779, 312) with delta (0, 0)
Screenshot: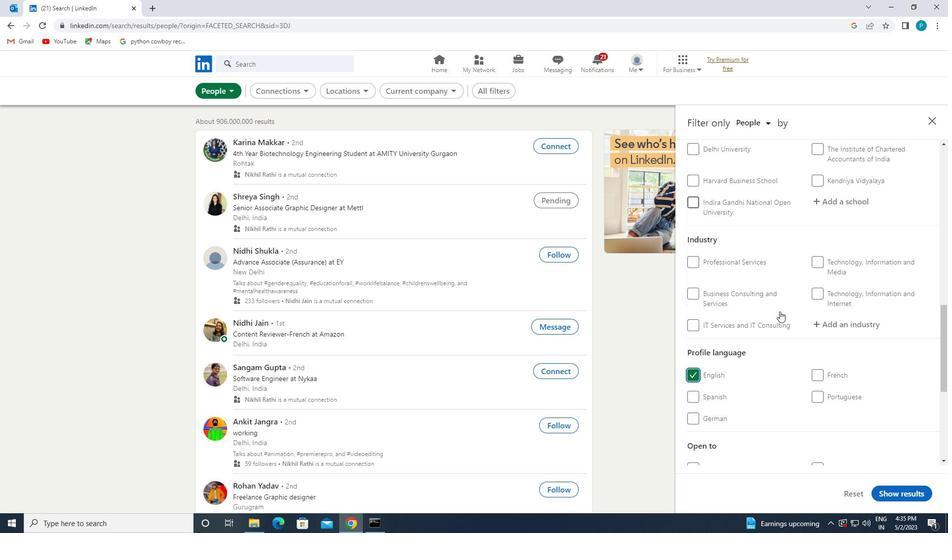 
Action: Mouse scrolled (779, 312) with delta (0, 0)
Screenshot: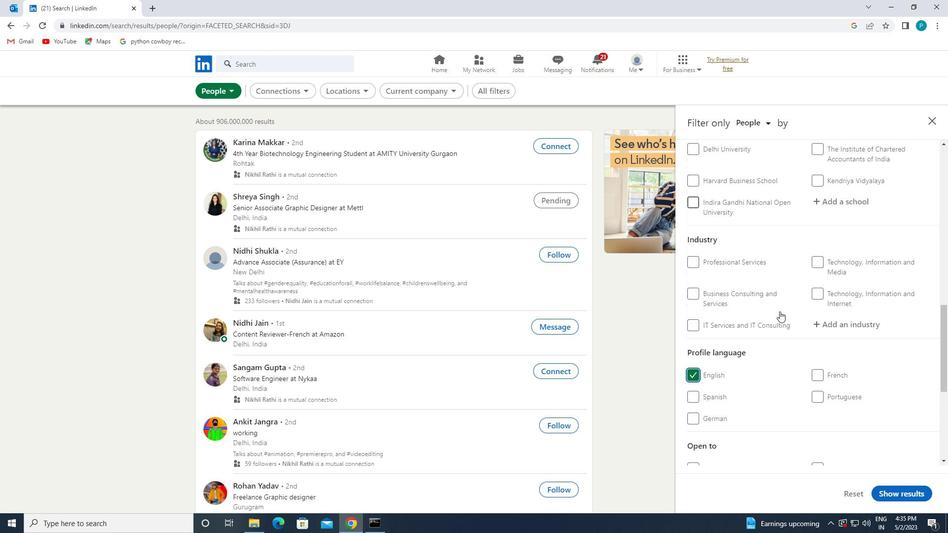 
Action: Mouse scrolled (779, 312) with delta (0, 0)
Screenshot: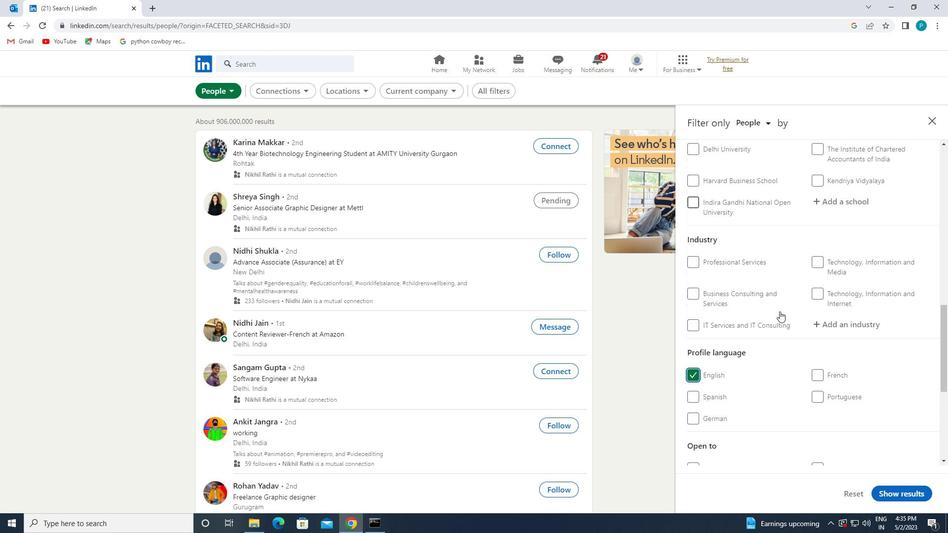 
Action: Mouse moved to (834, 275)
Screenshot: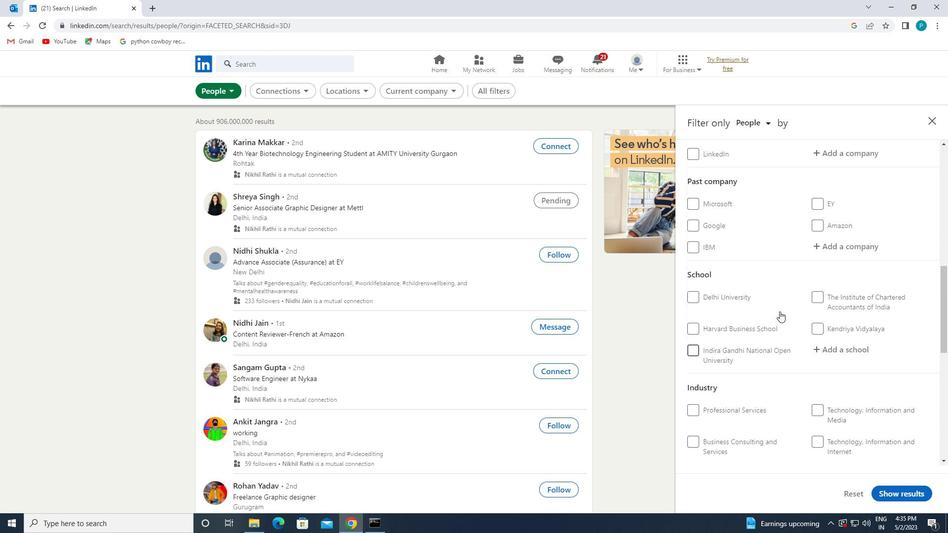
Action: Mouse scrolled (834, 276) with delta (0, 0)
Screenshot: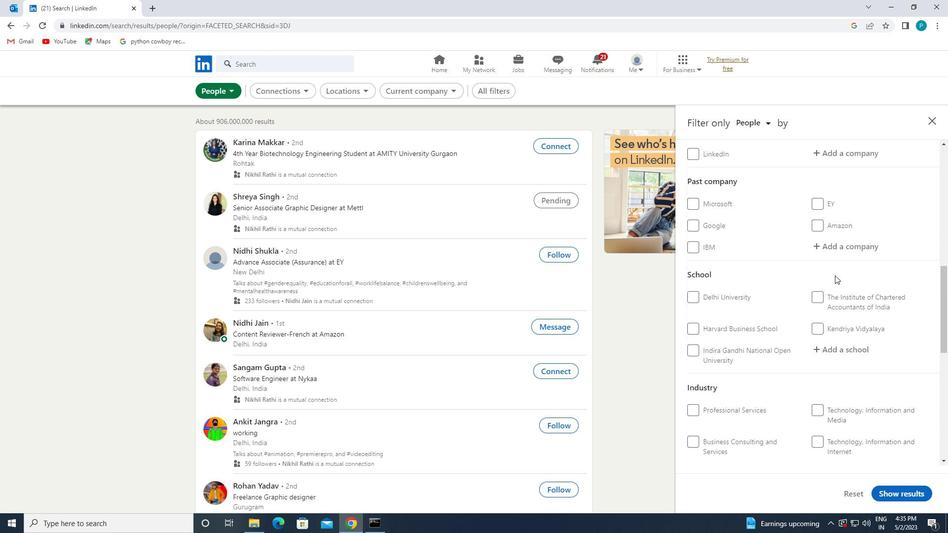 
Action: Mouse scrolled (834, 276) with delta (0, 0)
Screenshot: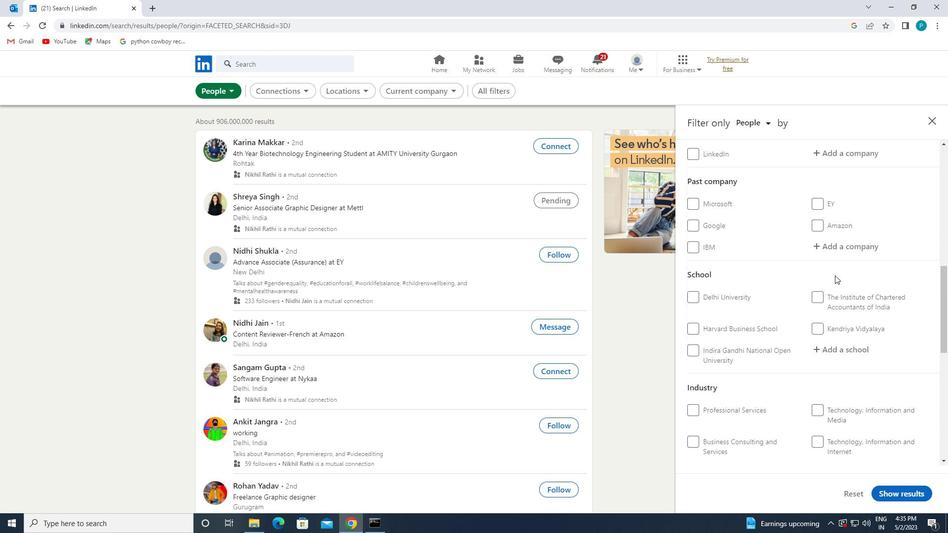 
Action: Mouse moved to (840, 256)
Screenshot: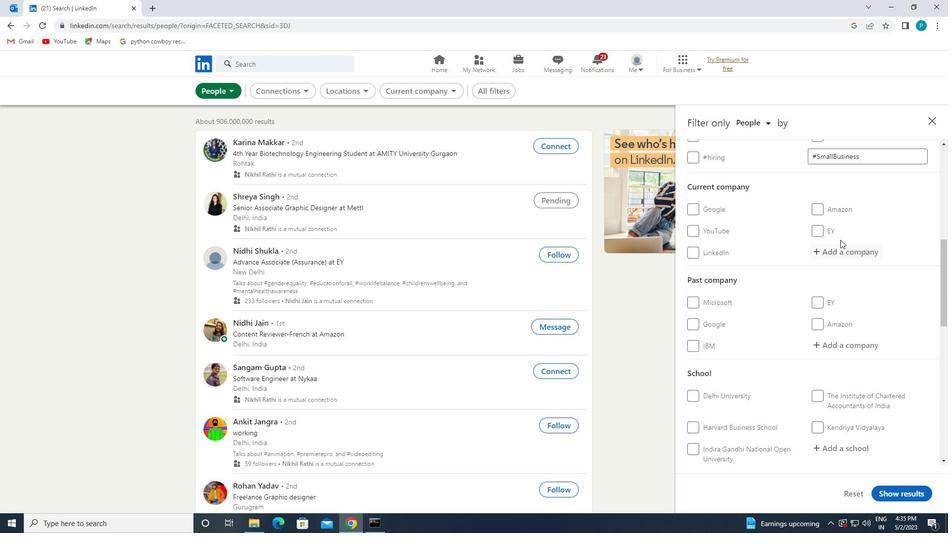 
Action: Mouse pressed left at (840, 256)
Screenshot: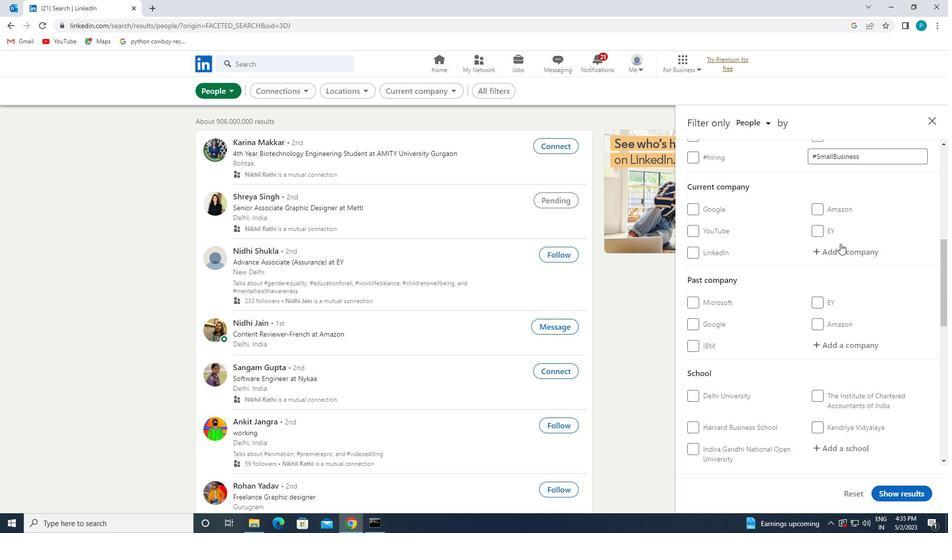 
Action: Key pressed <Key.caps_lock>B<Key.caps_lock>LUE<Key.space><Key.caps_lock>S<Key.caps_lock>TAR
Screenshot: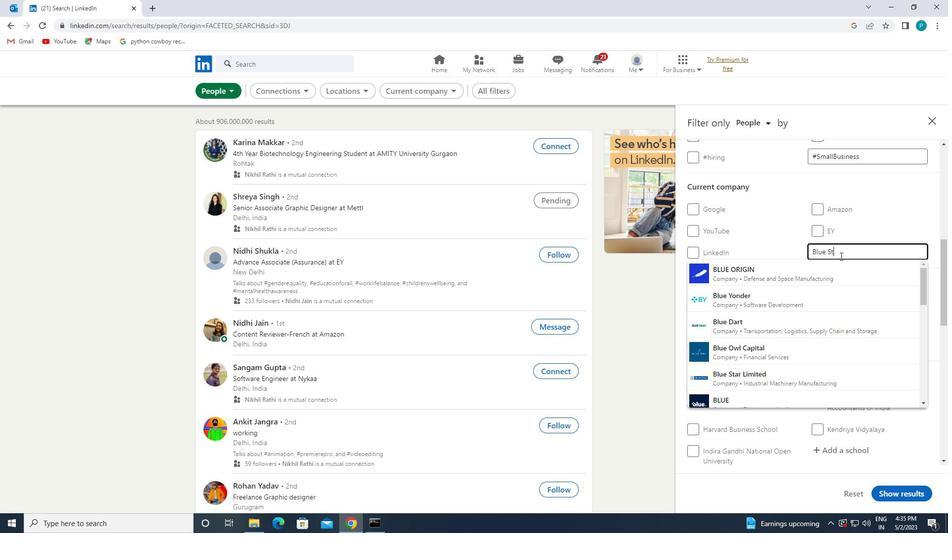 
Action: Mouse moved to (830, 280)
Screenshot: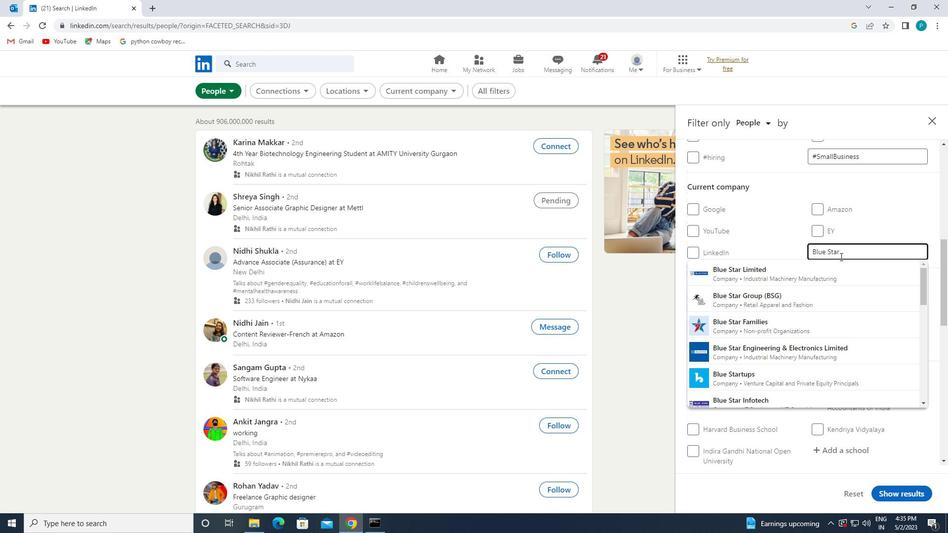 
Action: Mouse pressed left at (830, 280)
Screenshot: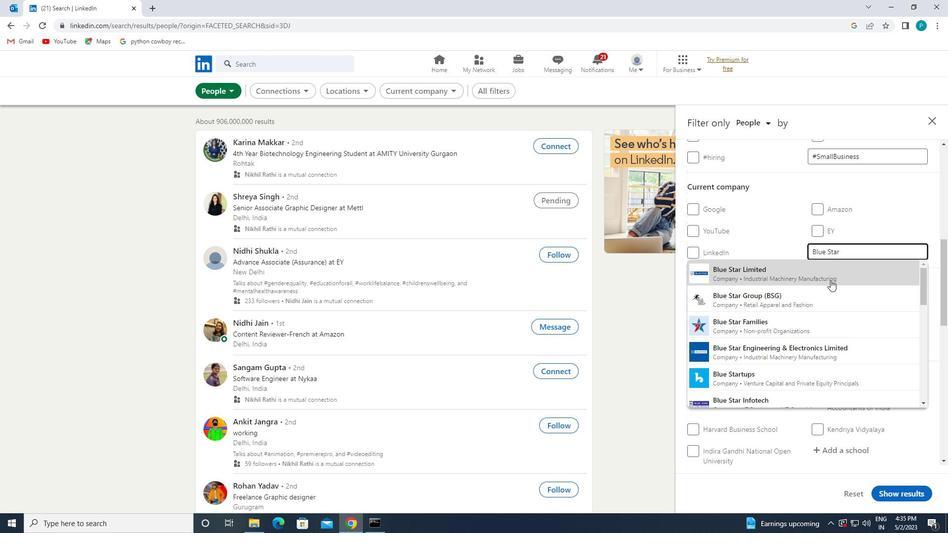 
Action: Mouse moved to (830, 295)
Screenshot: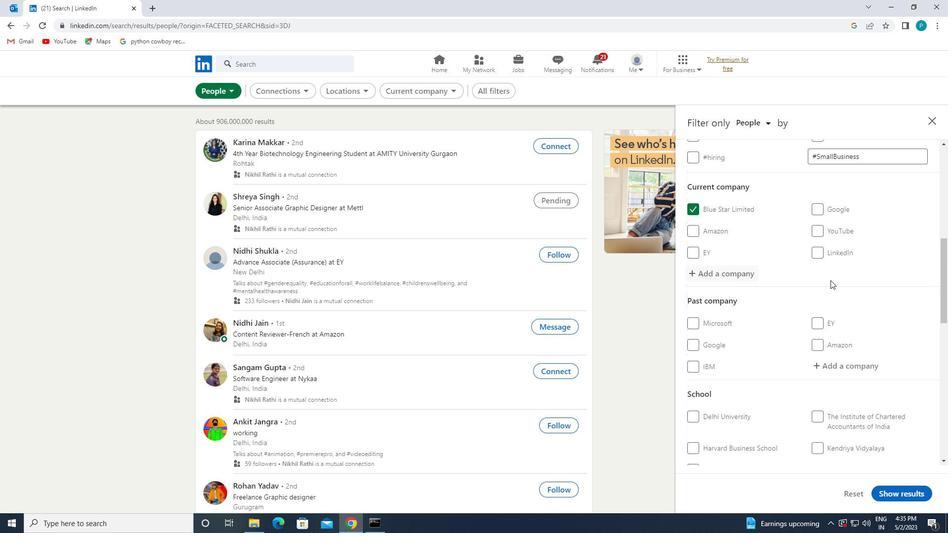 
Action: Mouse scrolled (830, 294) with delta (0, 0)
Screenshot: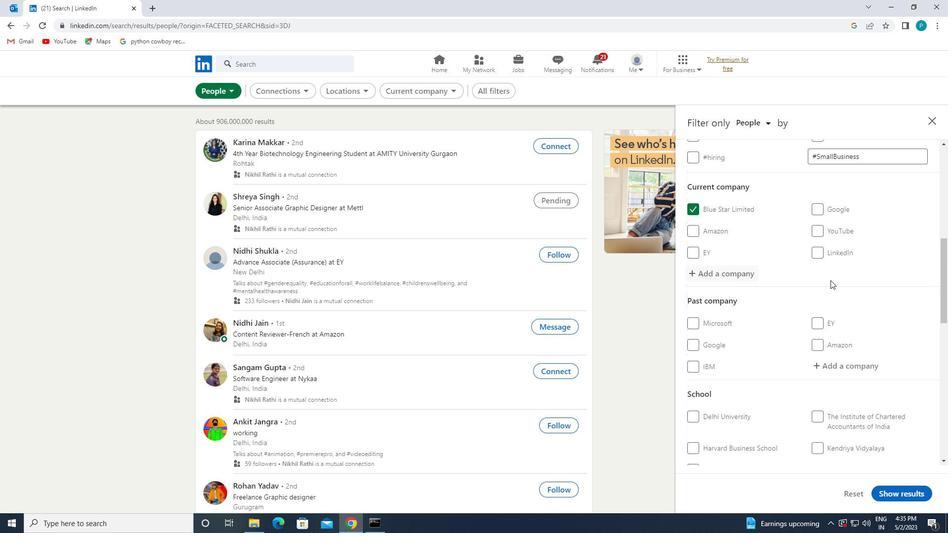 
Action: Mouse moved to (831, 299)
Screenshot: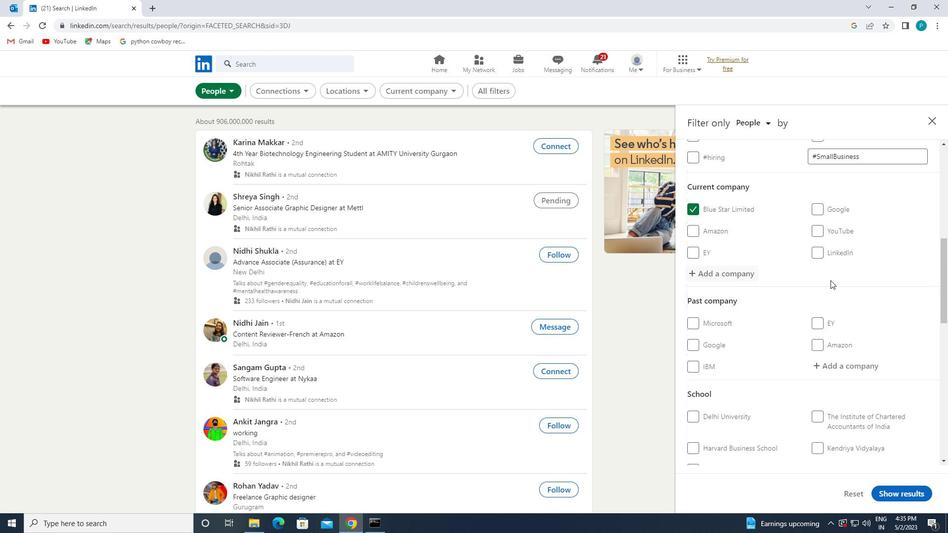 
Action: Mouse scrolled (831, 298) with delta (0, 0)
Screenshot: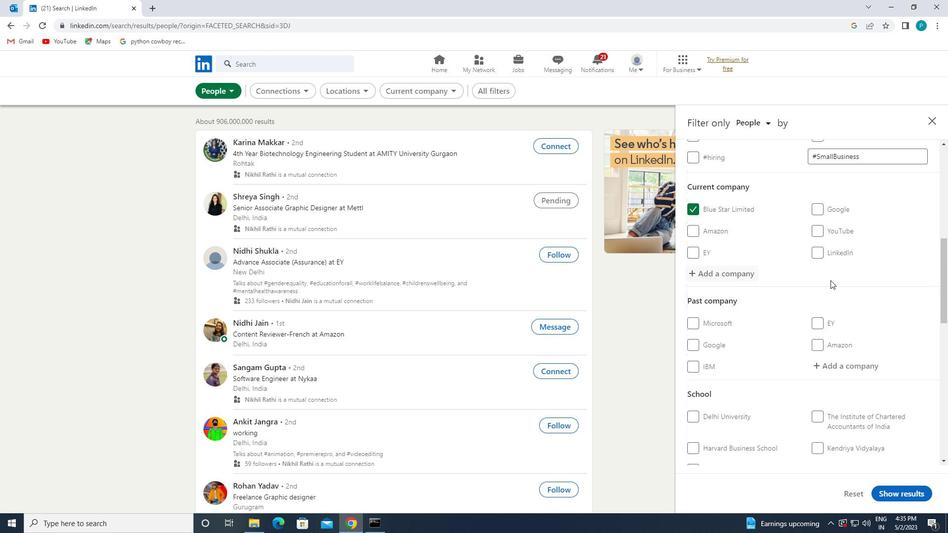 
Action: Mouse moved to (831, 301)
Screenshot: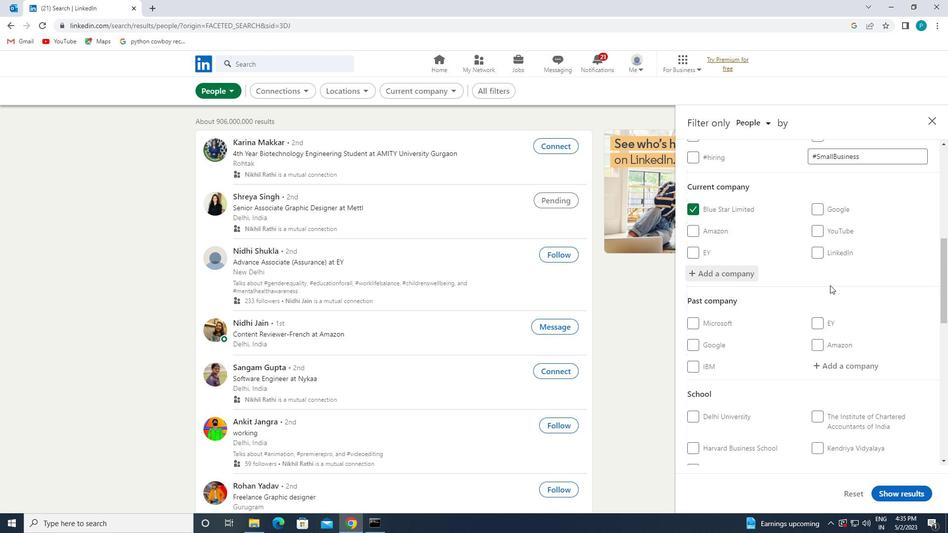 
Action: Mouse scrolled (831, 301) with delta (0, 0)
Screenshot: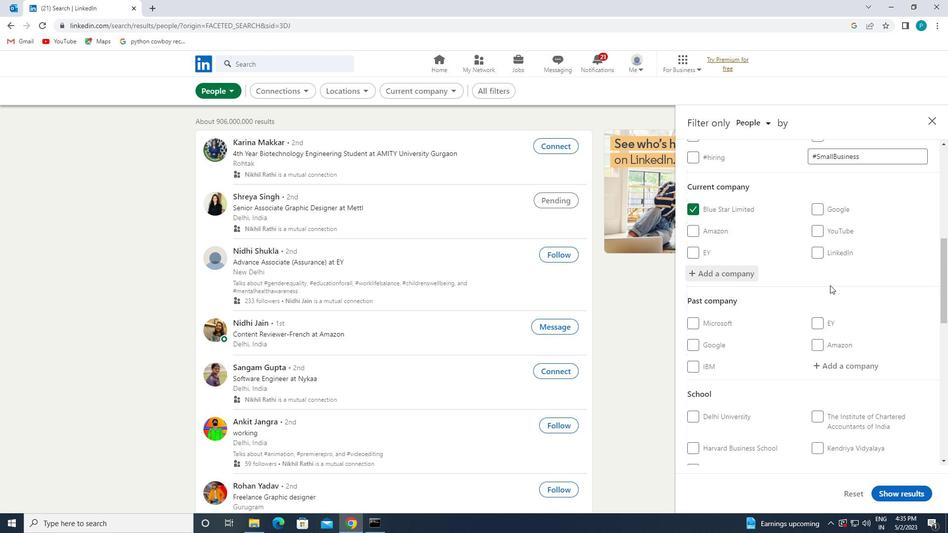 
Action: Mouse moved to (844, 325)
Screenshot: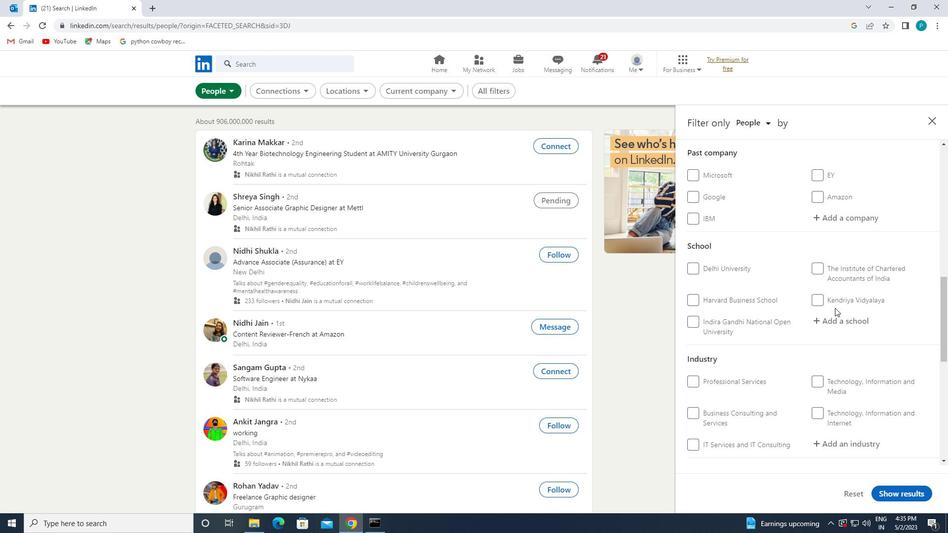 
Action: Mouse pressed left at (844, 325)
Screenshot: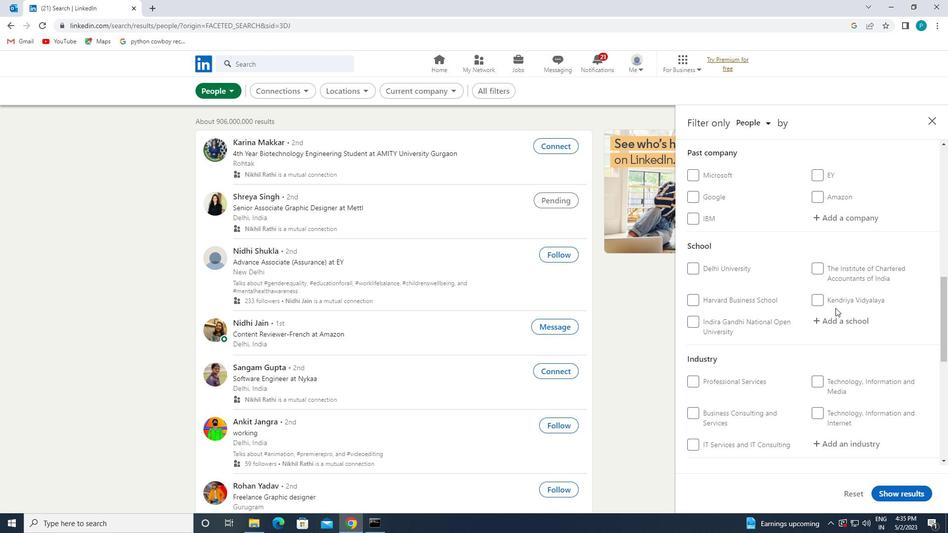 
Action: Key pressed <Key.caps_lock>L<Key.caps_lock>AXMI
Screenshot: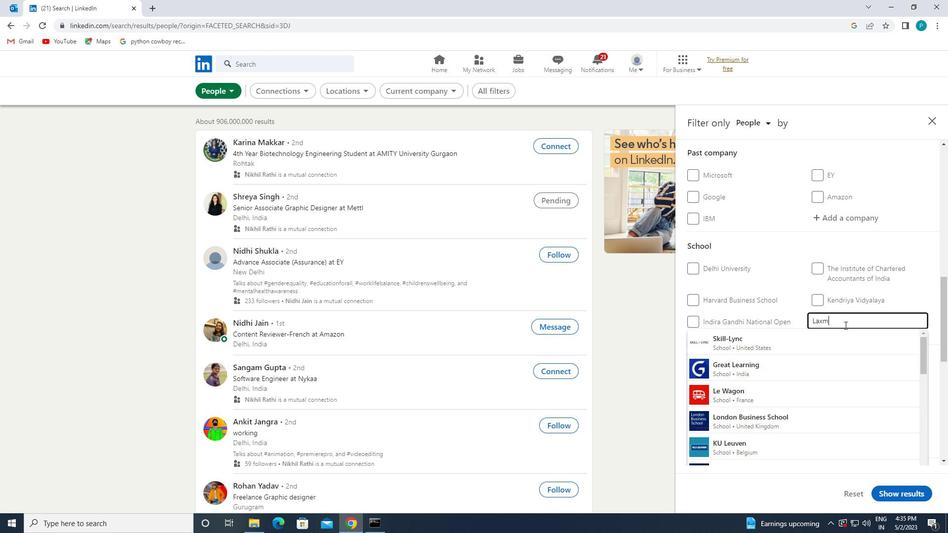 
Action: Mouse moved to (818, 346)
Screenshot: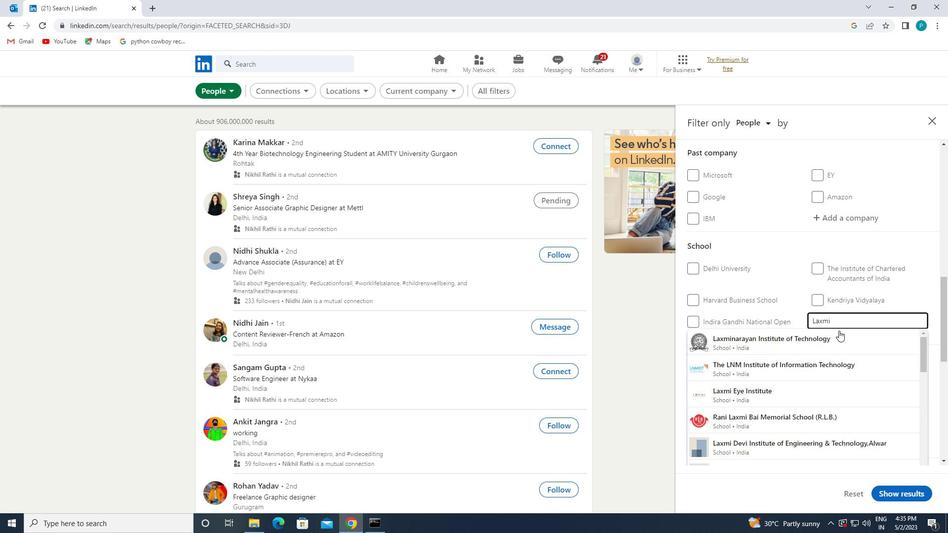 
Action: Mouse pressed left at (818, 346)
Screenshot: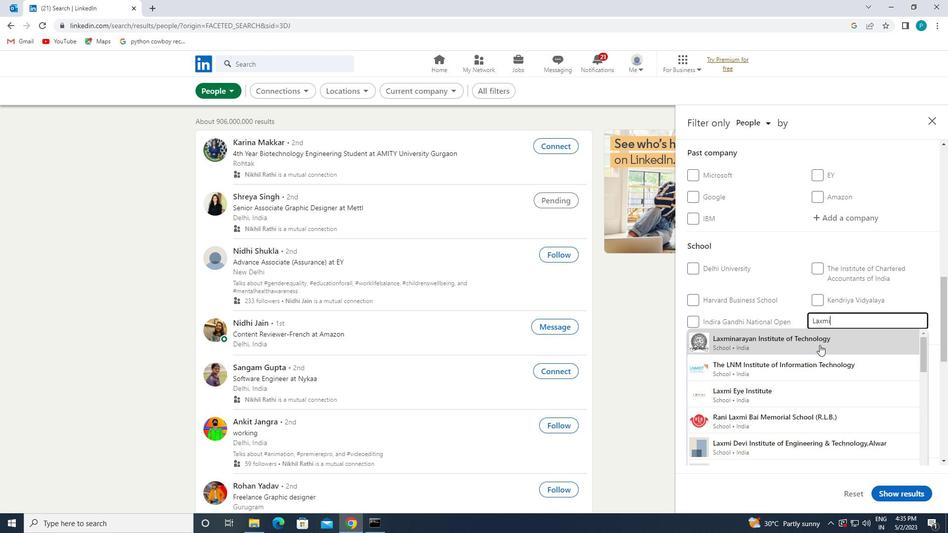 
Action: Mouse scrolled (818, 345) with delta (0, 0)
Screenshot: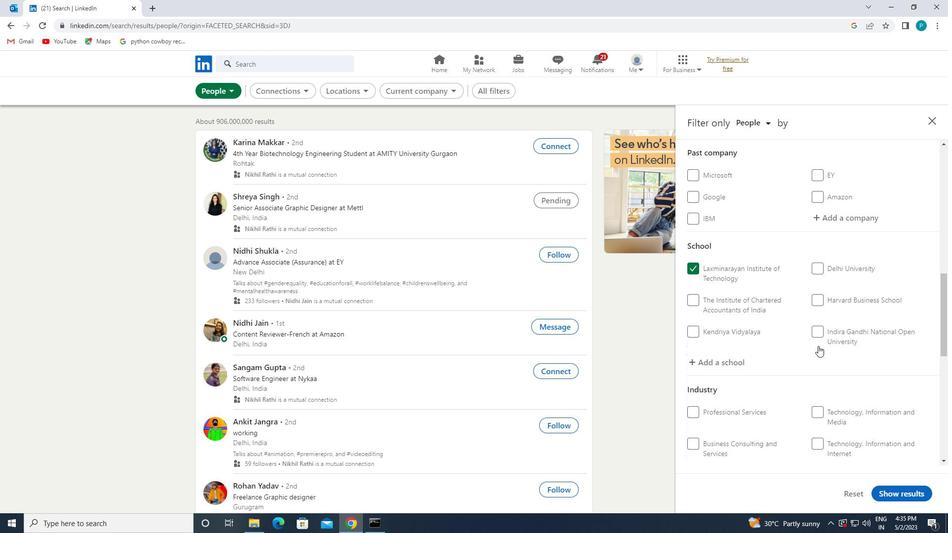 
Action: Mouse scrolled (818, 345) with delta (0, 0)
Screenshot: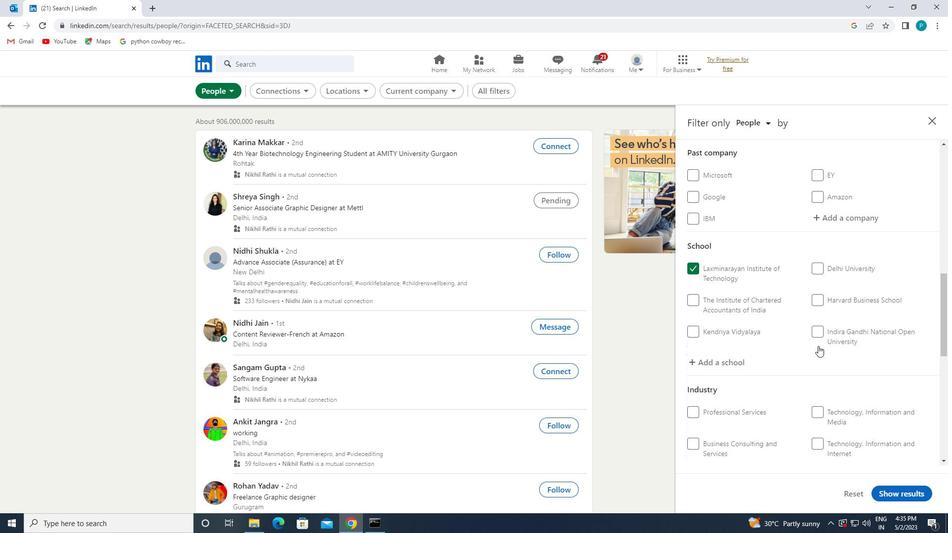 
Action: Mouse scrolled (818, 345) with delta (0, 0)
Screenshot: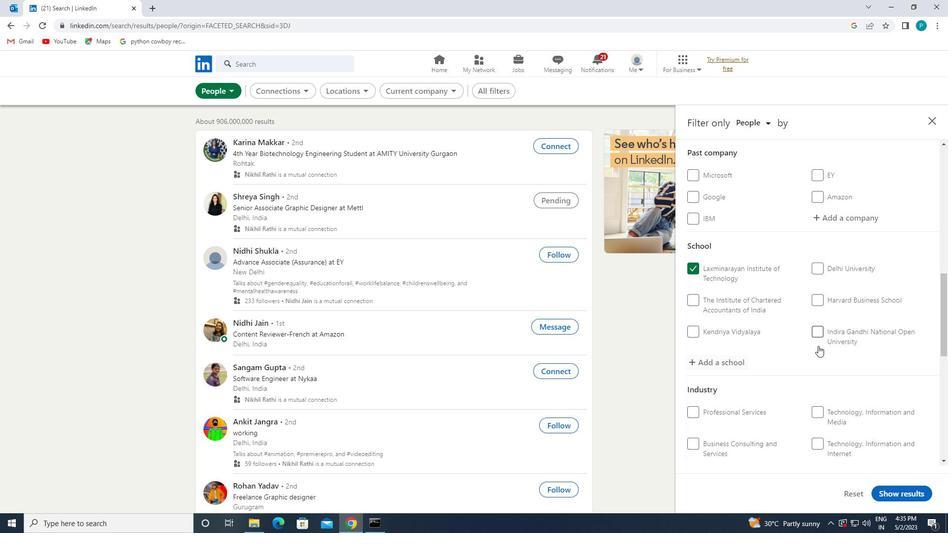 
Action: Mouse moved to (833, 326)
Screenshot: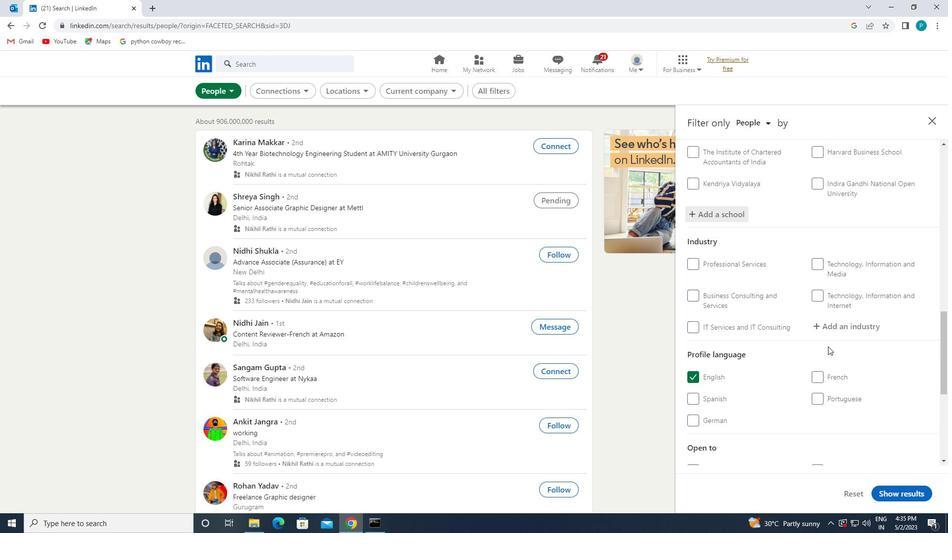 
Action: Mouse pressed left at (833, 326)
Screenshot: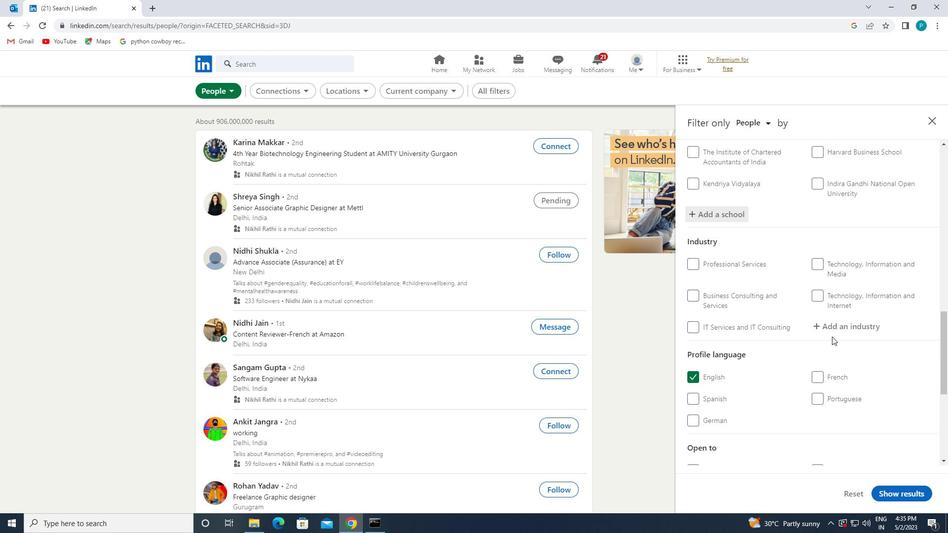 
Action: Mouse moved to (853, 336)
Screenshot: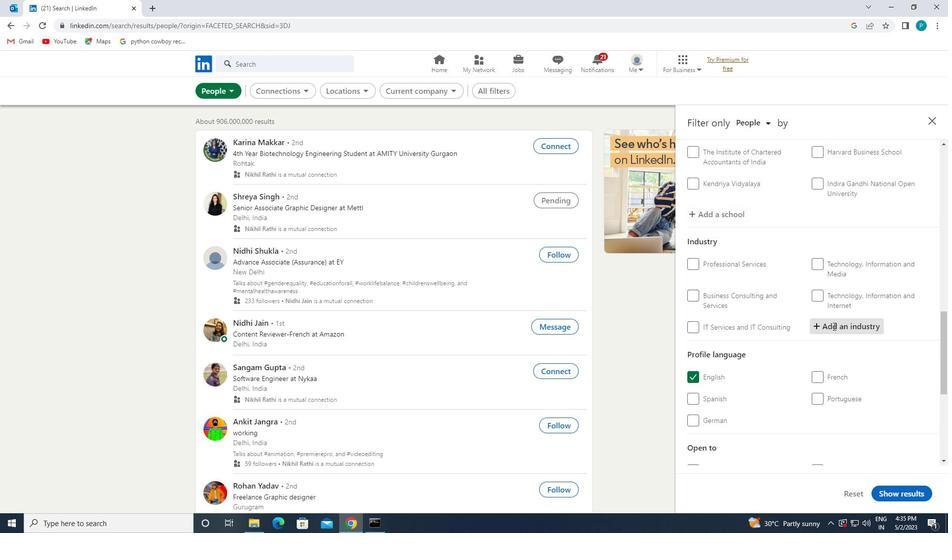 
Action: Key pressed <Key.caps_lock>F<Key.caps_lock>ASHION
Screenshot: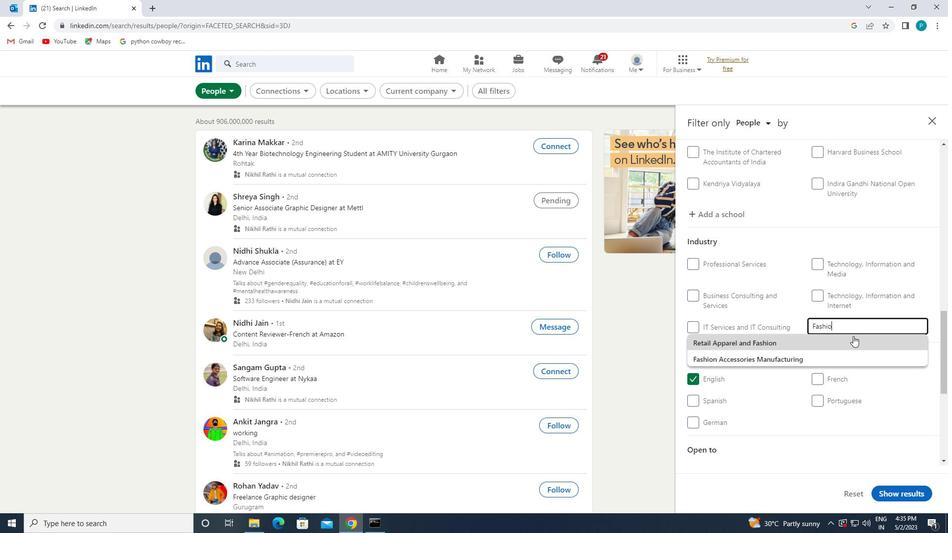 
Action: Mouse moved to (851, 357)
Screenshot: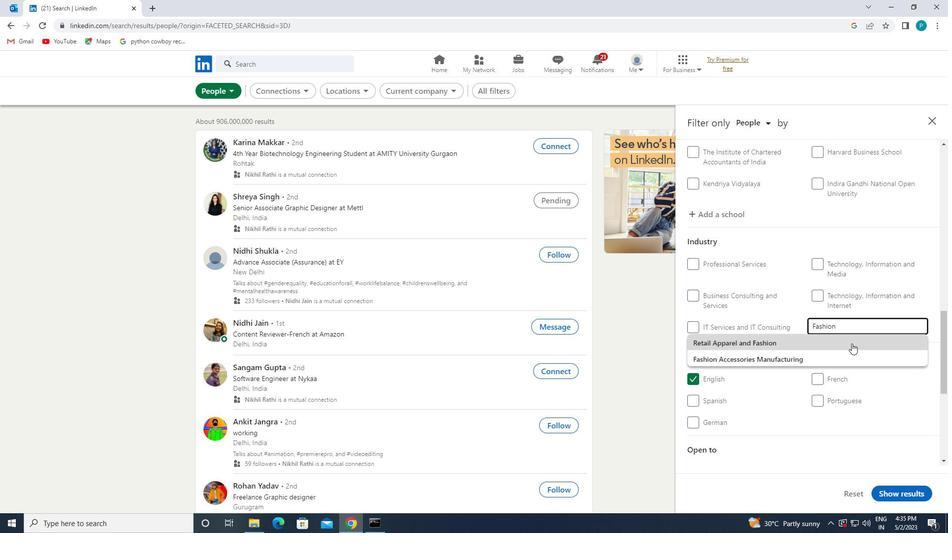 
Action: Mouse pressed left at (851, 357)
Screenshot: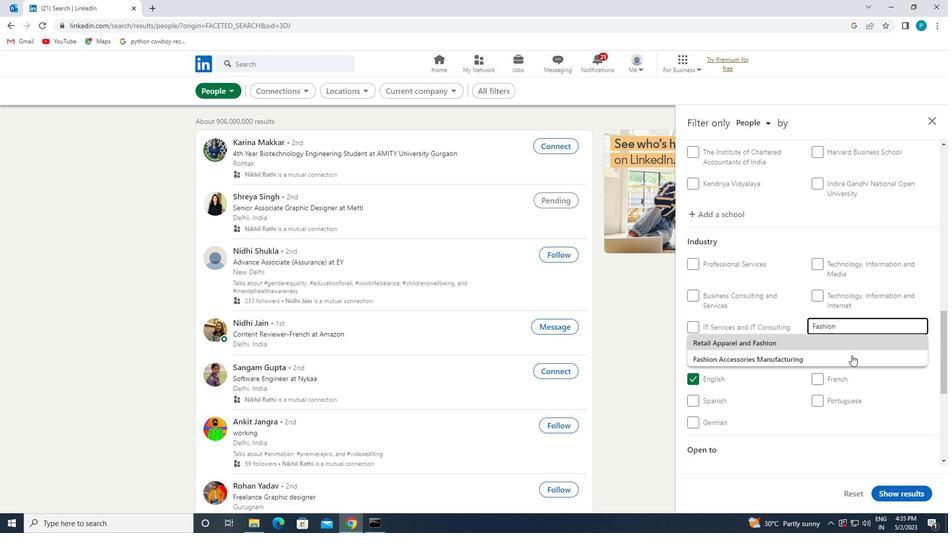 
Action: Mouse scrolled (851, 357) with delta (0, 0)
Screenshot: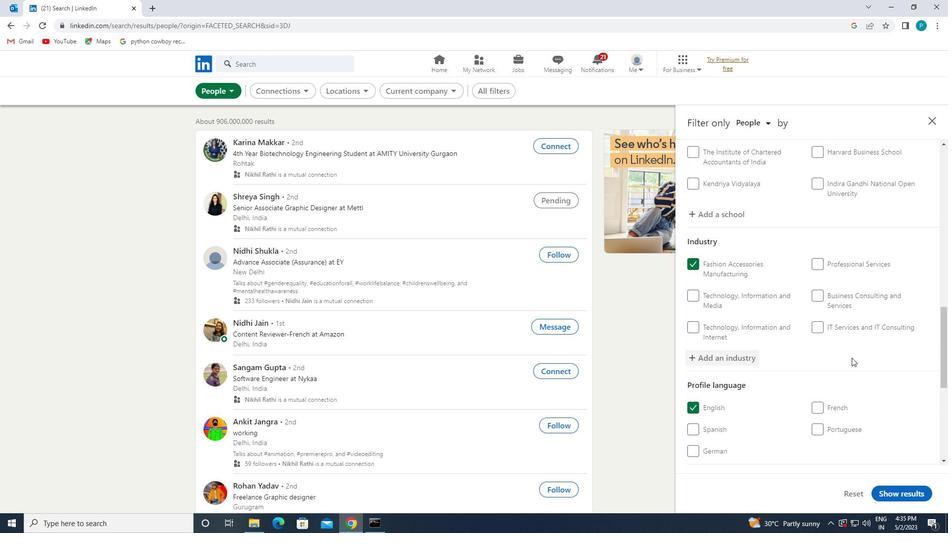 
Action: Mouse scrolled (851, 357) with delta (0, 0)
Screenshot: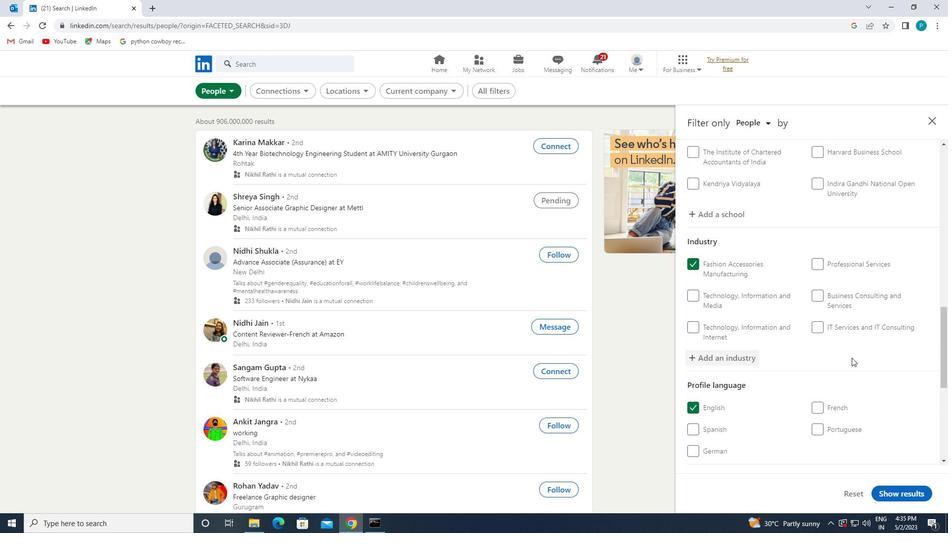
Action: Mouse scrolled (851, 357) with delta (0, 0)
Screenshot: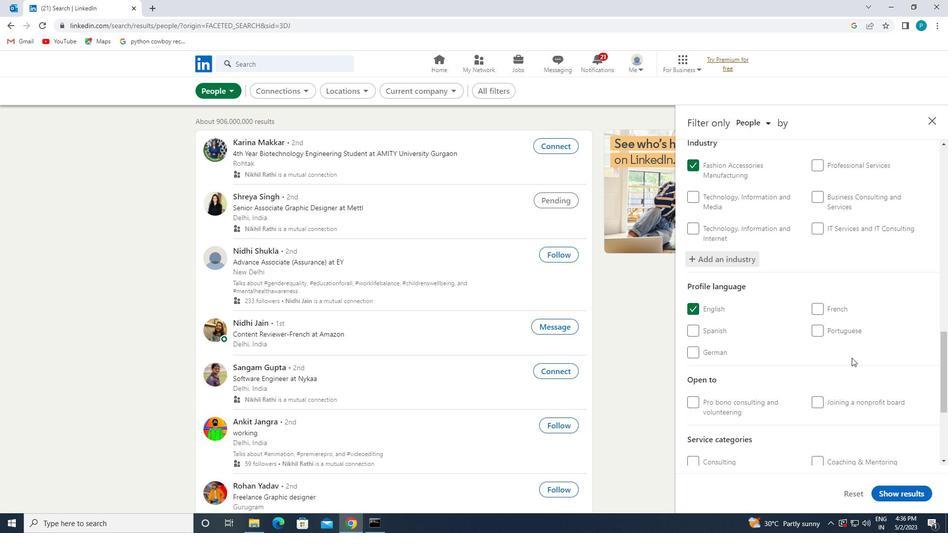
Action: Mouse scrolled (851, 357) with delta (0, 0)
Screenshot: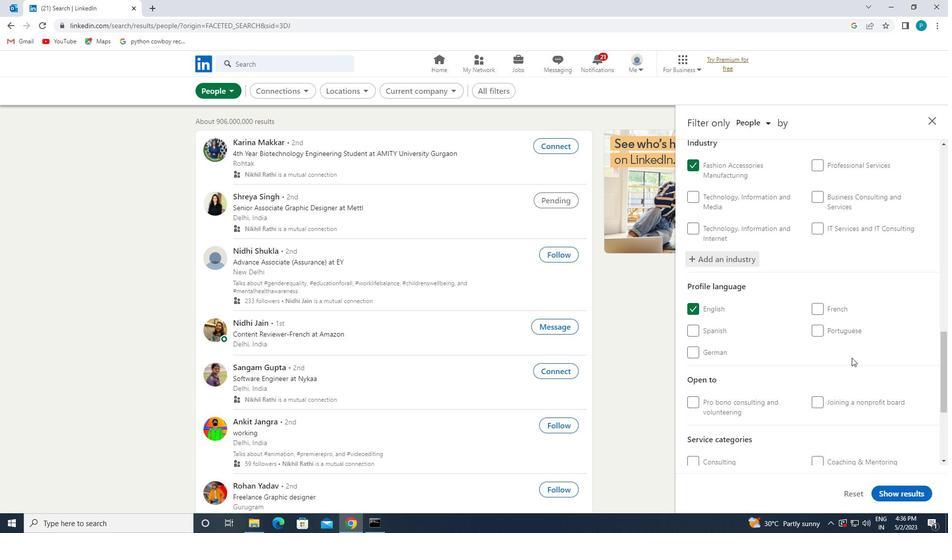
Action: Mouse moved to (850, 401)
Screenshot: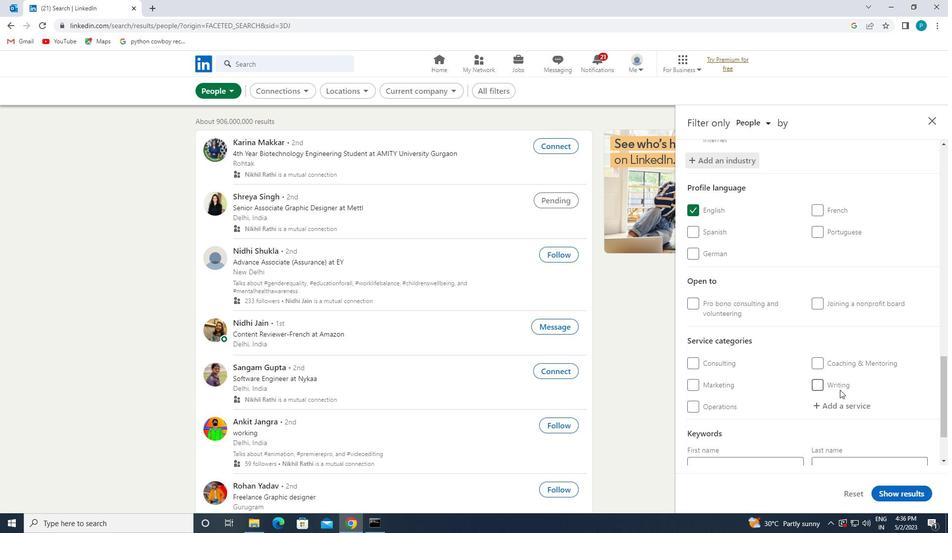 
Action: Mouse pressed left at (850, 401)
Screenshot: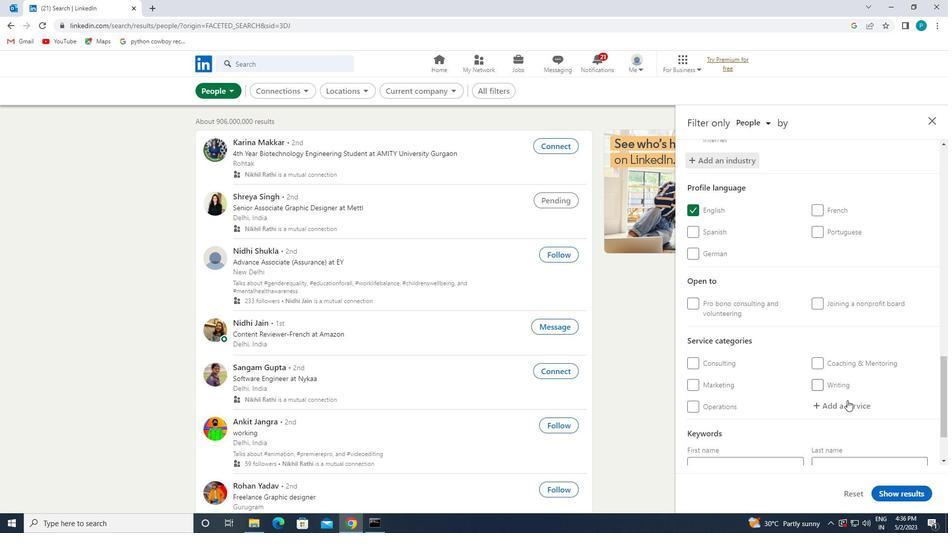 
Action: Mouse moved to (845, 397)
Screenshot: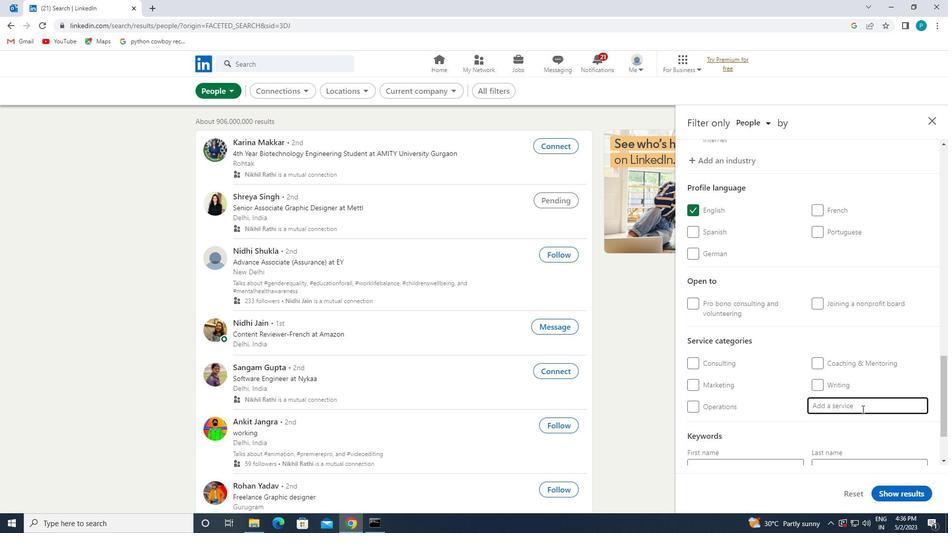 
Action: Mouse scrolled (845, 397) with delta (0, 0)
Screenshot: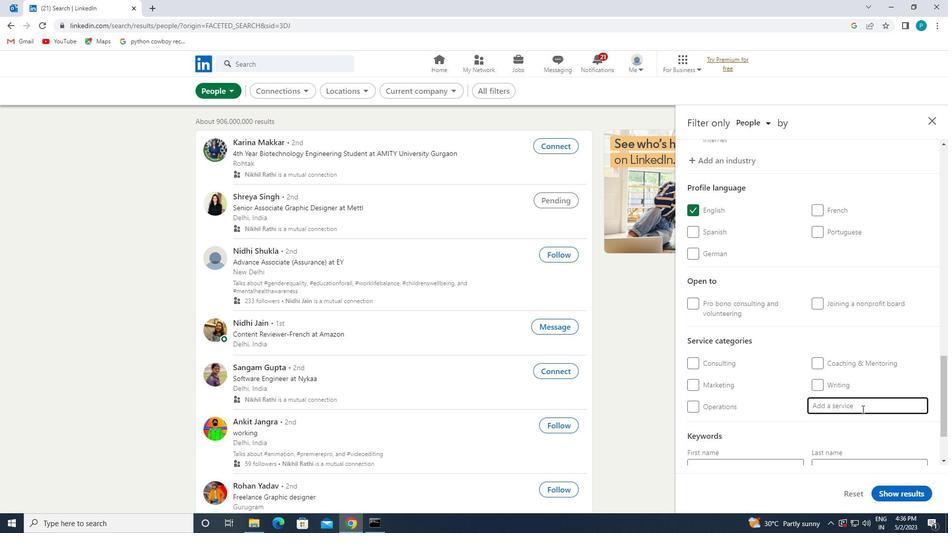 
Action: Mouse scrolled (845, 397) with delta (0, 0)
Screenshot: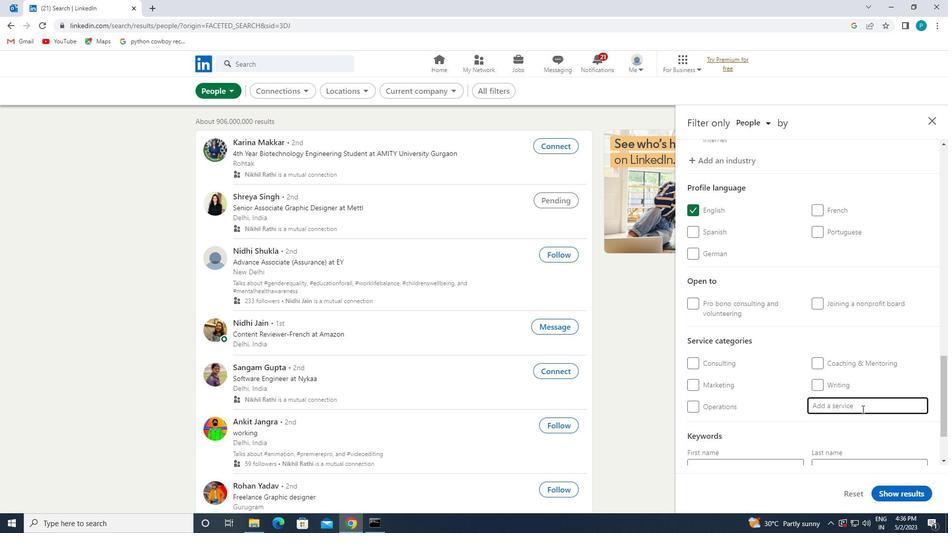 
Action: Mouse scrolled (845, 397) with delta (0, 0)
Screenshot: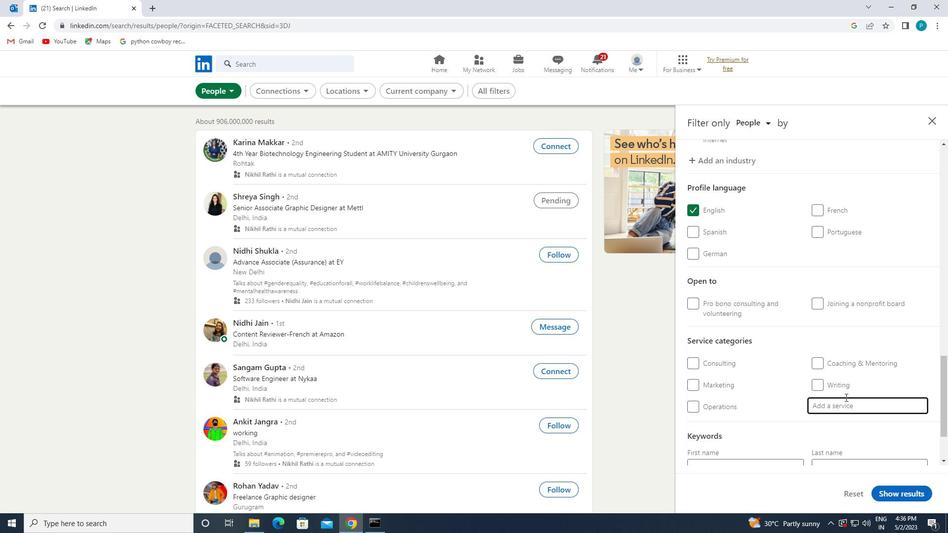 
Action: Mouse moved to (836, 391)
Screenshot: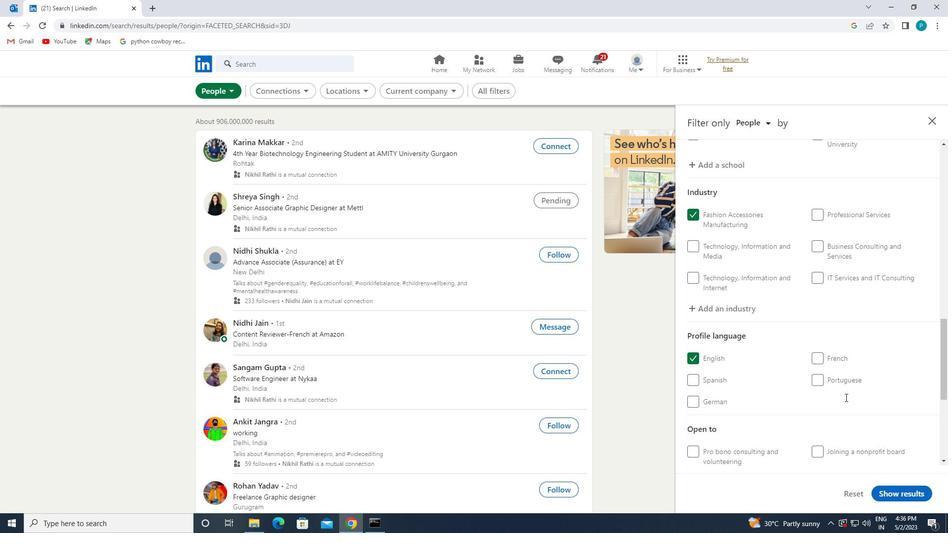 
Action: Mouse scrolled (836, 391) with delta (0, 0)
Screenshot: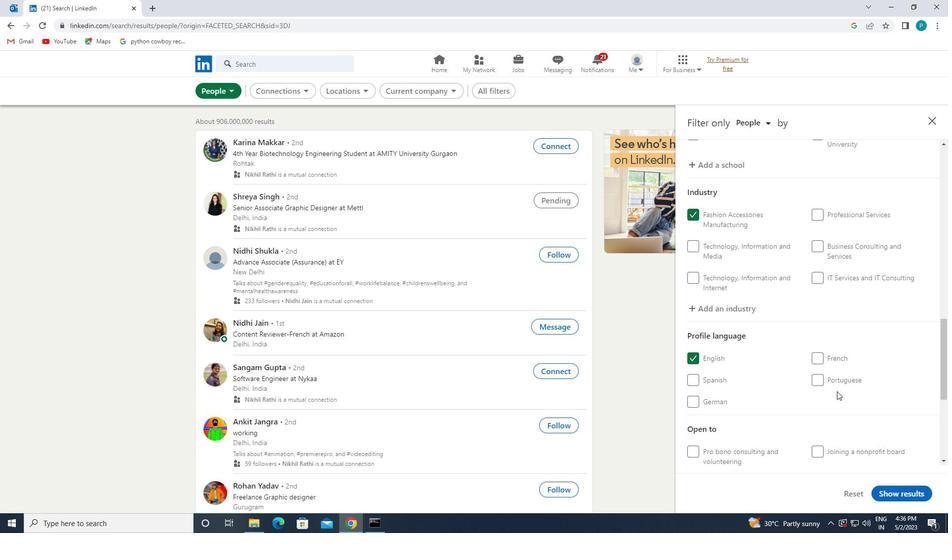 
Action: Mouse scrolled (836, 391) with delta (0, 0)
Screenshot: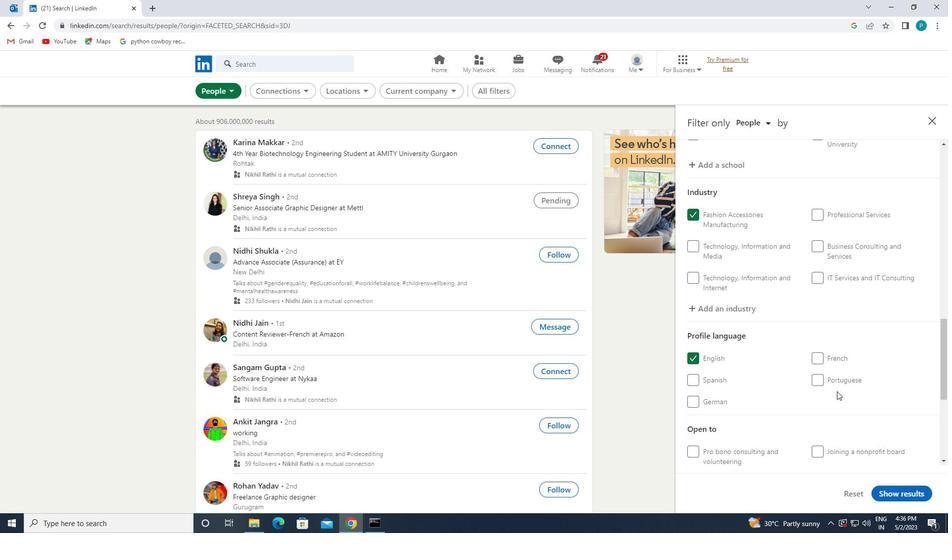 
Action: Mouse moved to (835, 415)
Screenshot: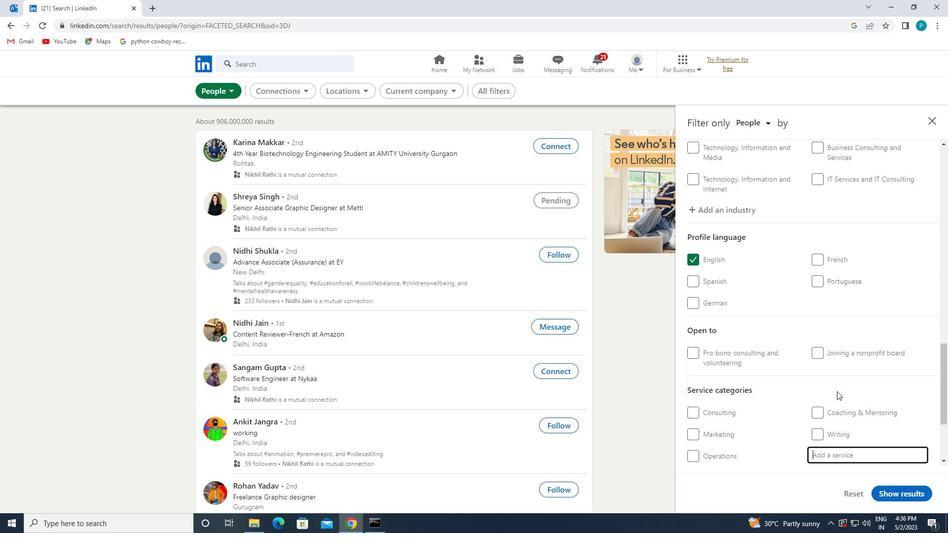
Action: Mouse scrolled (835, 414) with delta (0, 0)
Screenshot: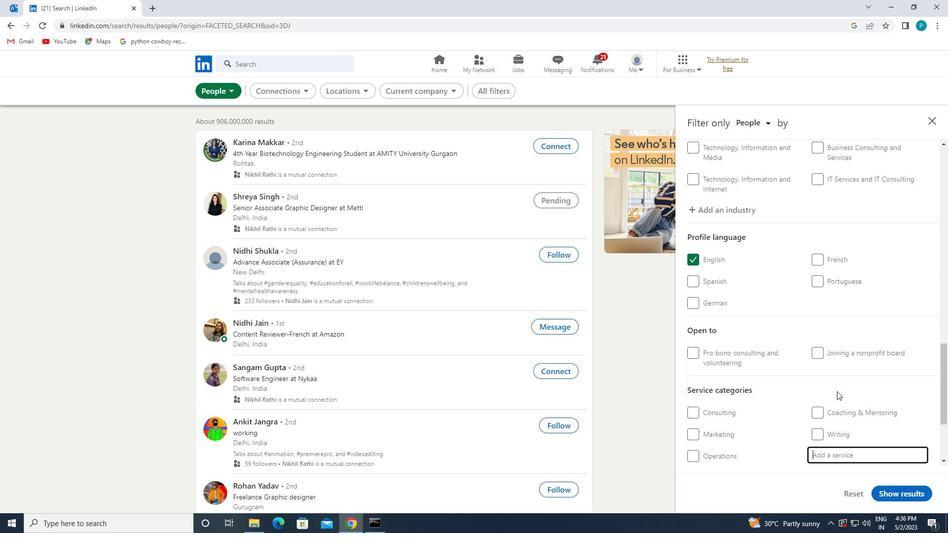 
Action: Mouse moved to (834, 415)
Screenshot: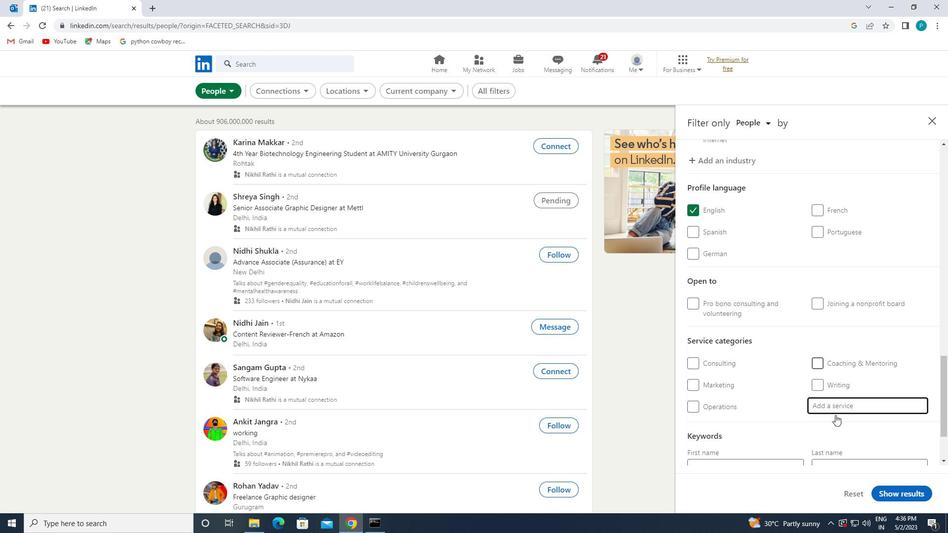 
Action: Key pressed <Key.caps_lock>T<Key.caps_lock>ELE
Screenshot: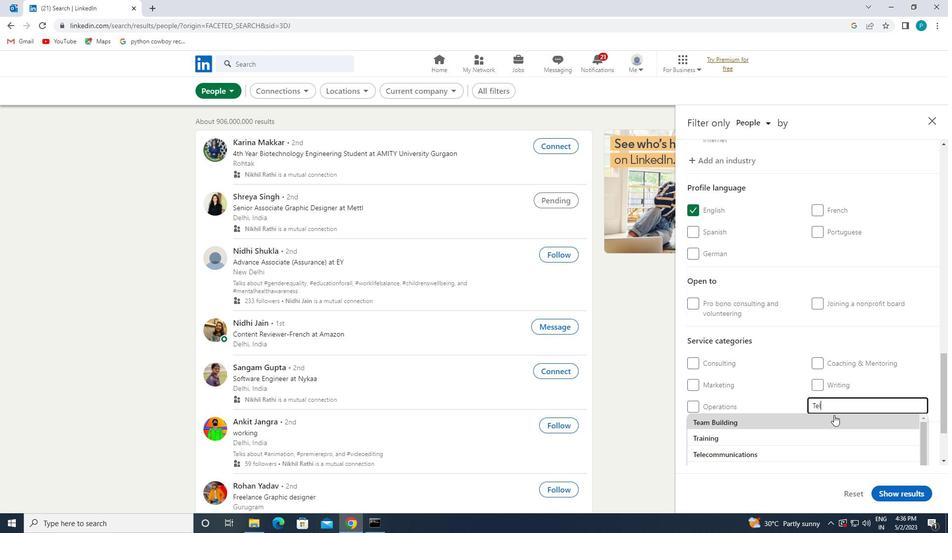 
Action: Mouse pressed left at (834, 415)
Screenshot: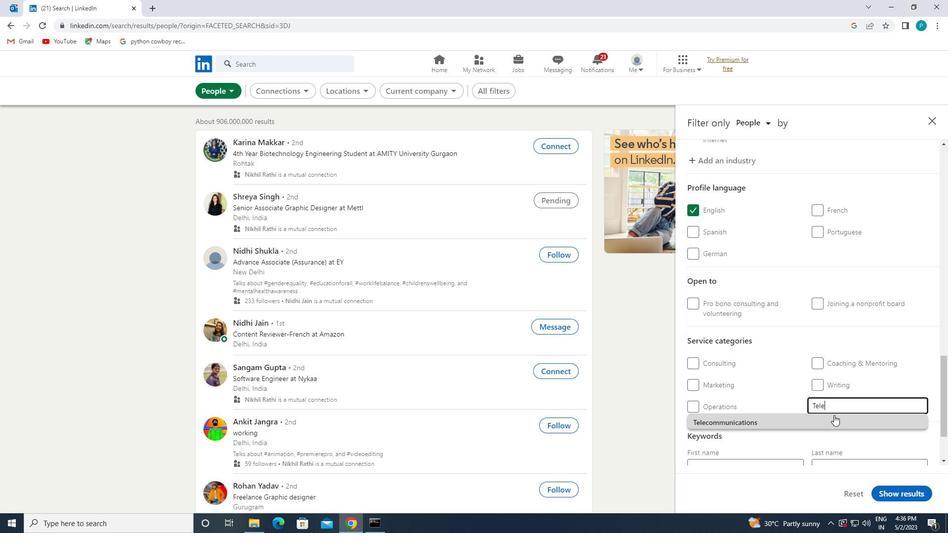 
Action: Mouse scrolled (834, 414) with delta (0, 0)
Screenshot: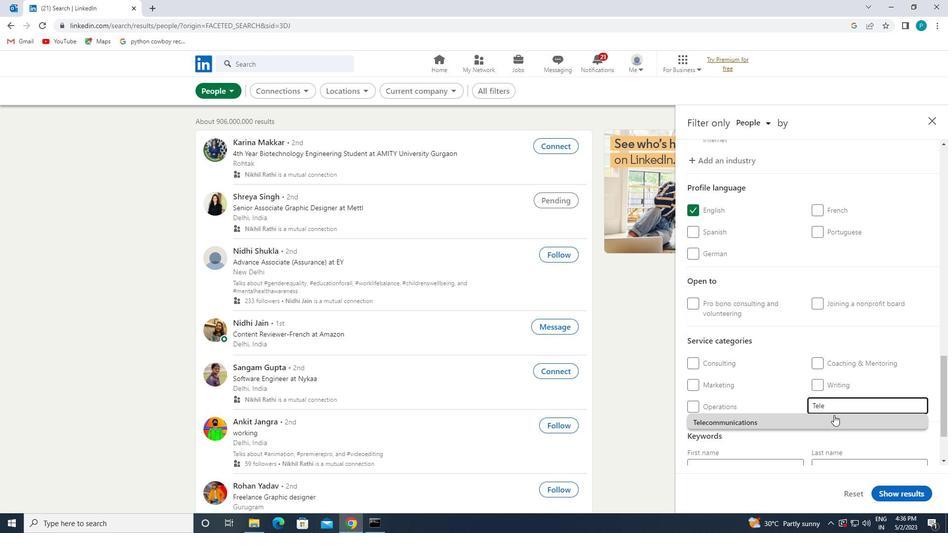 
Action: Mouse scrolled (834, 414) with delta (0, 0)
Screenshot: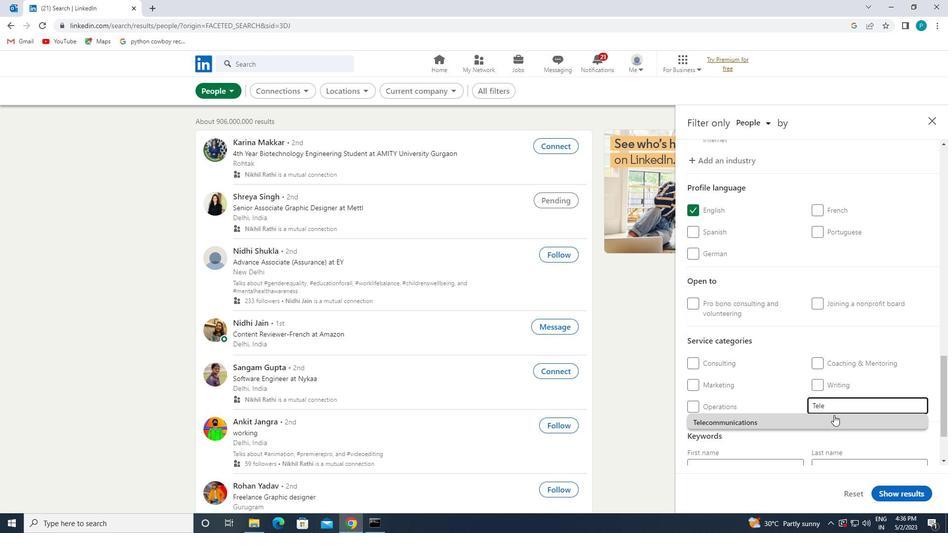 
Action: Mouse scrolled (834, 414) with delta (0, 0)
Screenshot: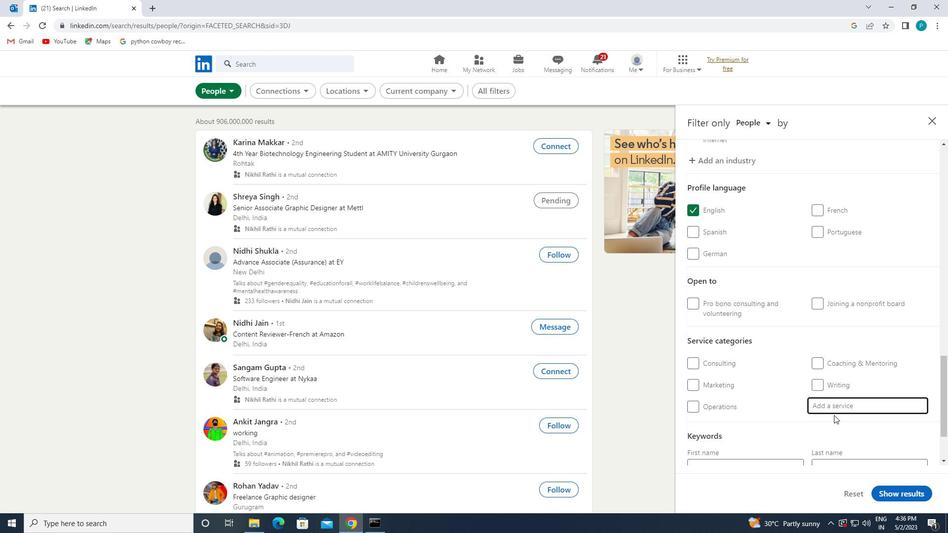 
Action: Mouse moved to (832, 415)
Screenshot: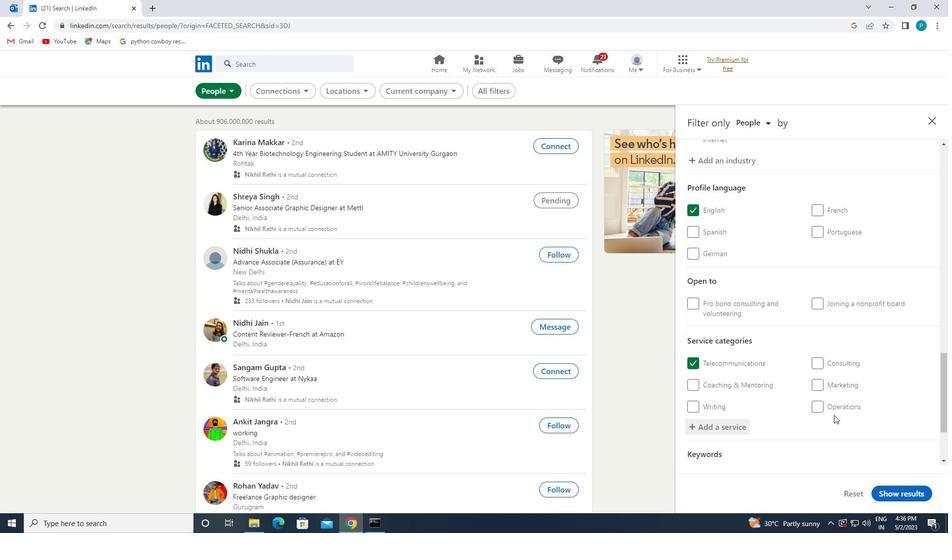 
Action: Mouse scrolled (832, 414) with delta (0, 0)
Screenshot: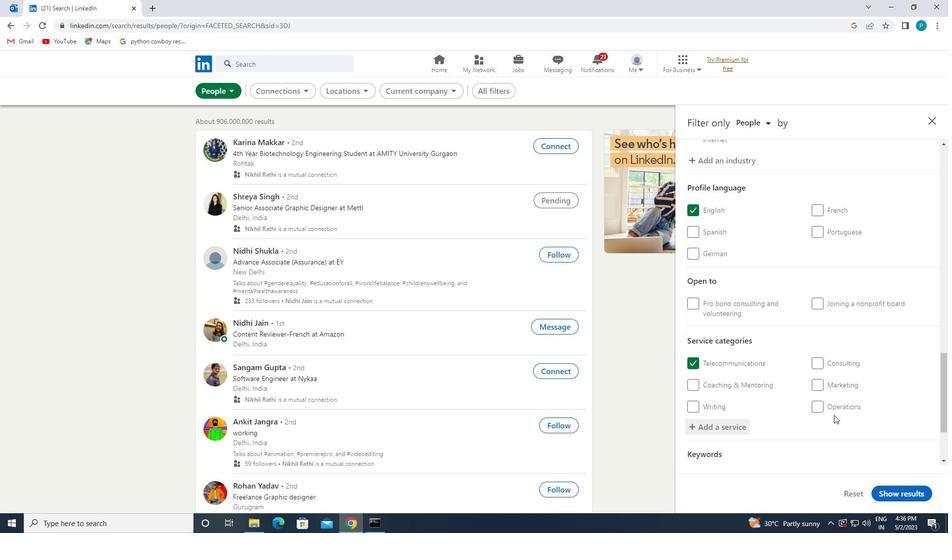 
Action: Mouse moved to (751, 417)
Screenshot: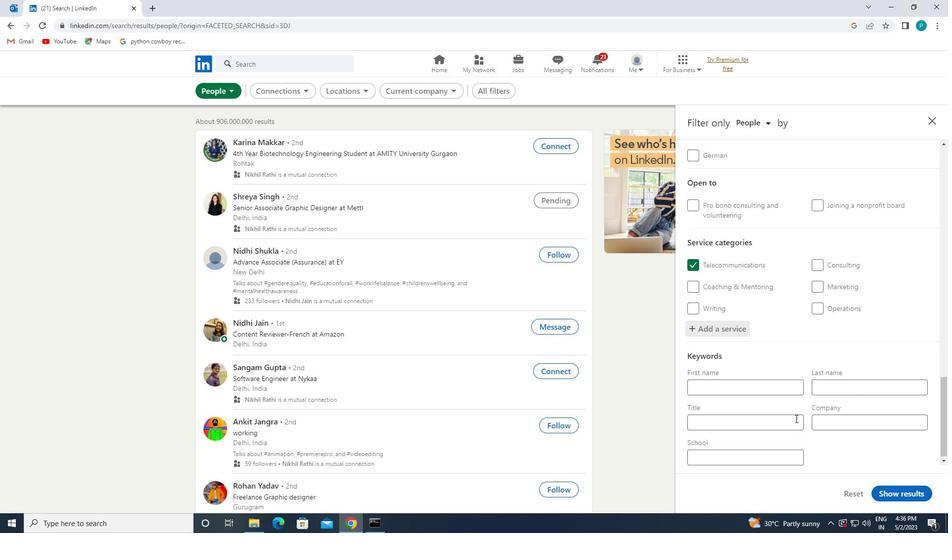 
Action: Mouse pressed left at (751, 417)
Screenshot: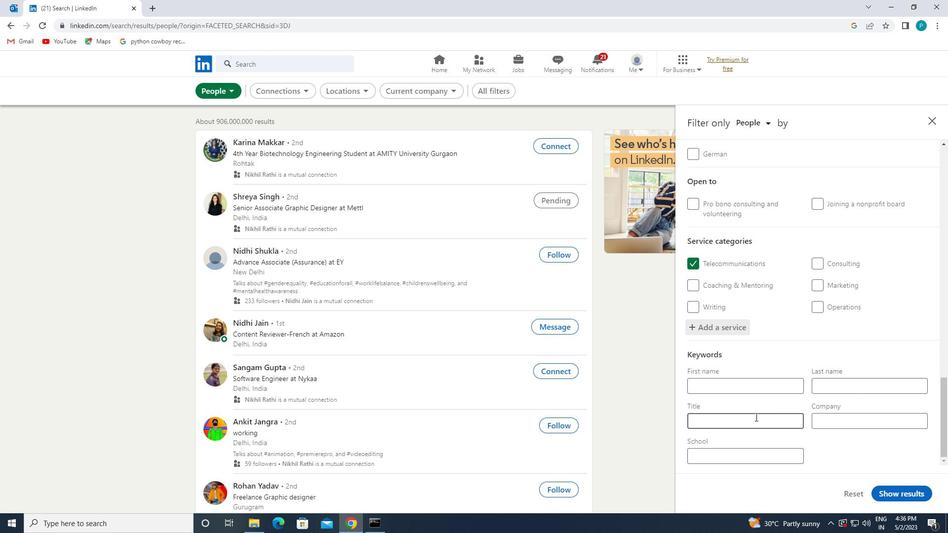 
Action: Mouse moved to (752, 419)
Screenshot: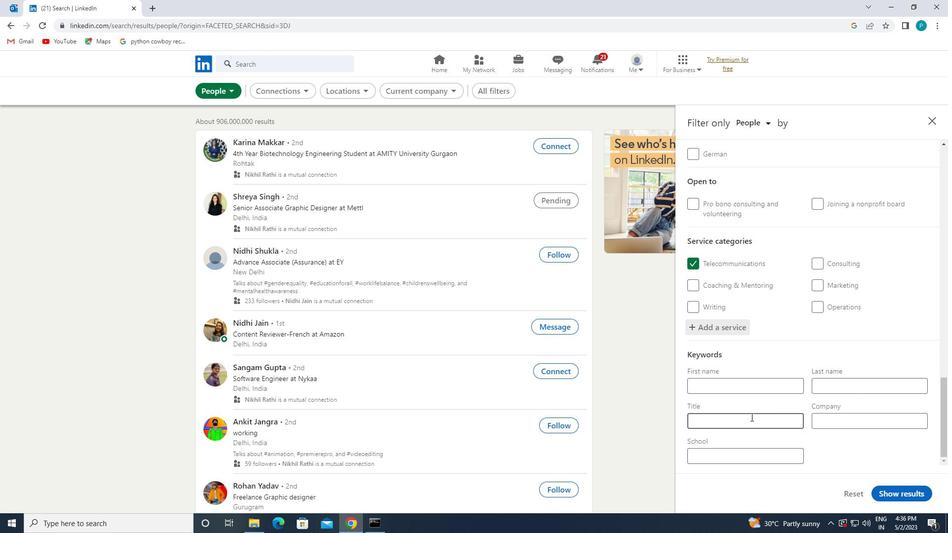 
Action: Key pressed <Key.caps_lock>Z<Key.caps_lock>OOLOGIST
Screenshot: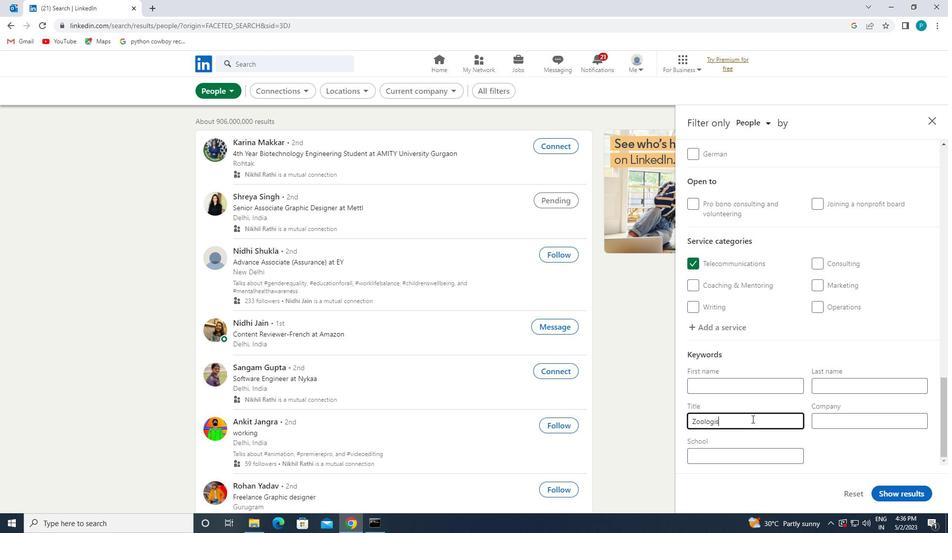 
Action: Mouse moved to (881, 494)
Screenshot: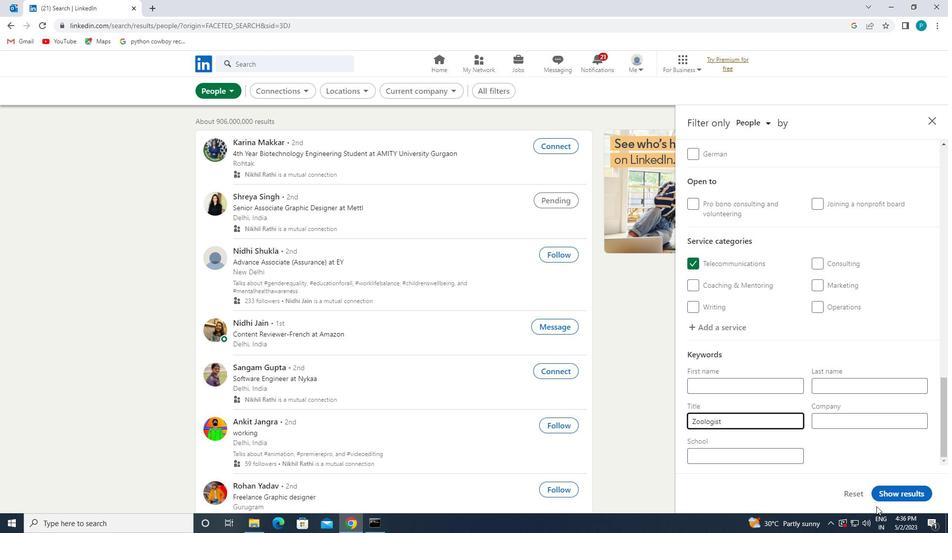 
Action: Mouse pressed left at (881, 494)
Screenshot: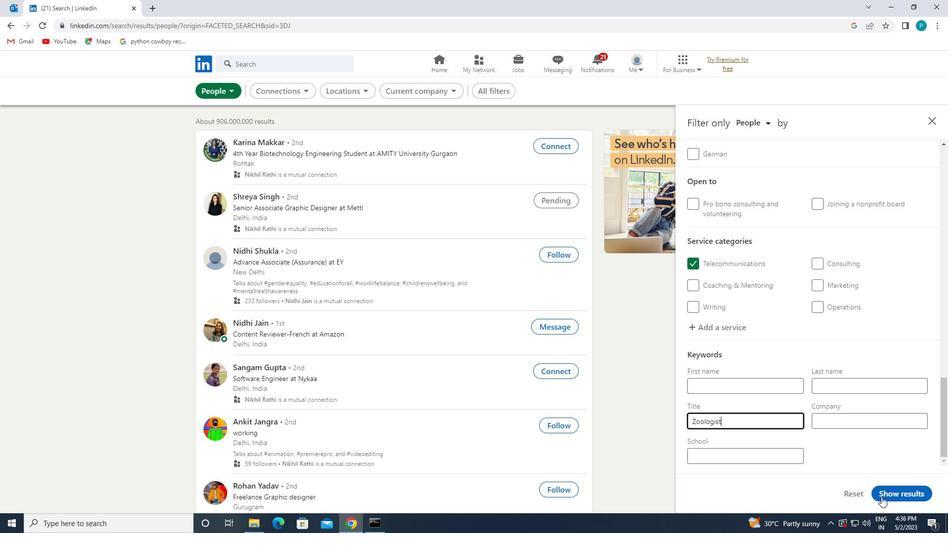 
